 Task: For heading Calibri with Bold.  font size for heading24,  'Change the font style of data to'Bell MT.  and font size to 16,  Change the alignment of both headline & data to Align middle & Align Center.  In the sheet  Attendance Summarybook
Action: Mouse moved to (43, 165)
Screenshot: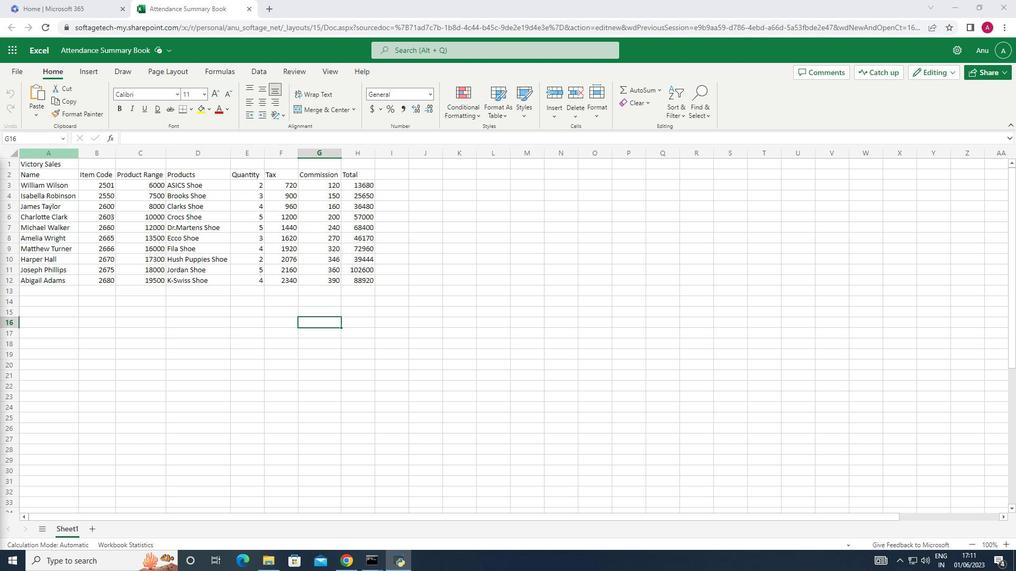 
Action: Mouse pressed left at (43, 165)
Screenshot: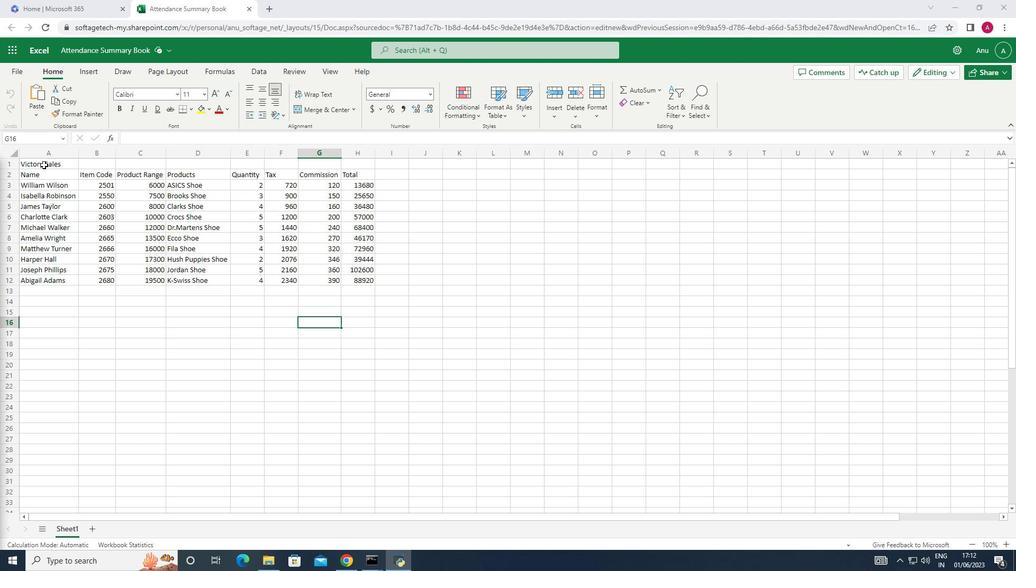 
Action: Mouse moved to (176, 95)
Screenshot: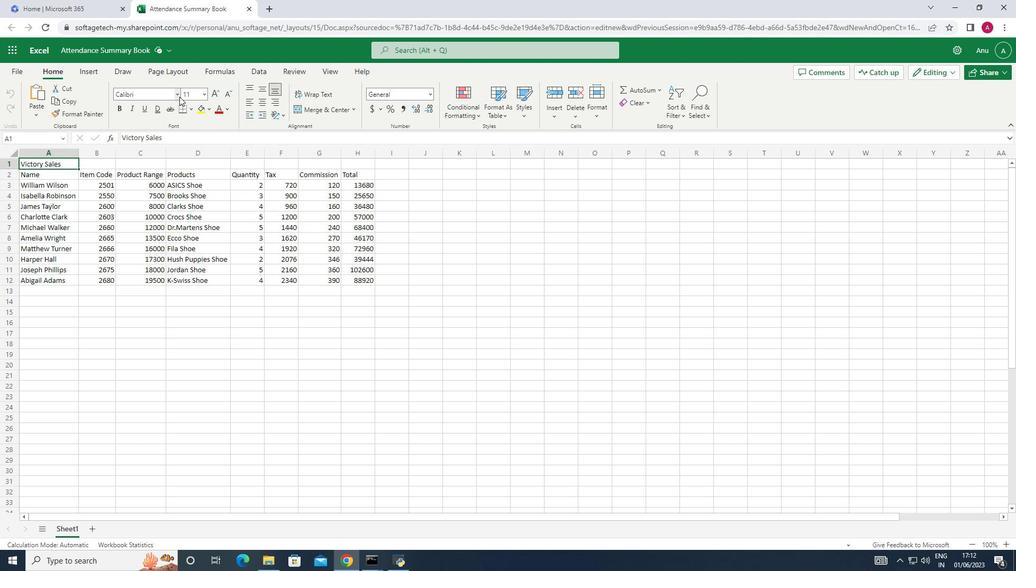 
Action: Mouse pressed left at (176, 95)
Screenshot: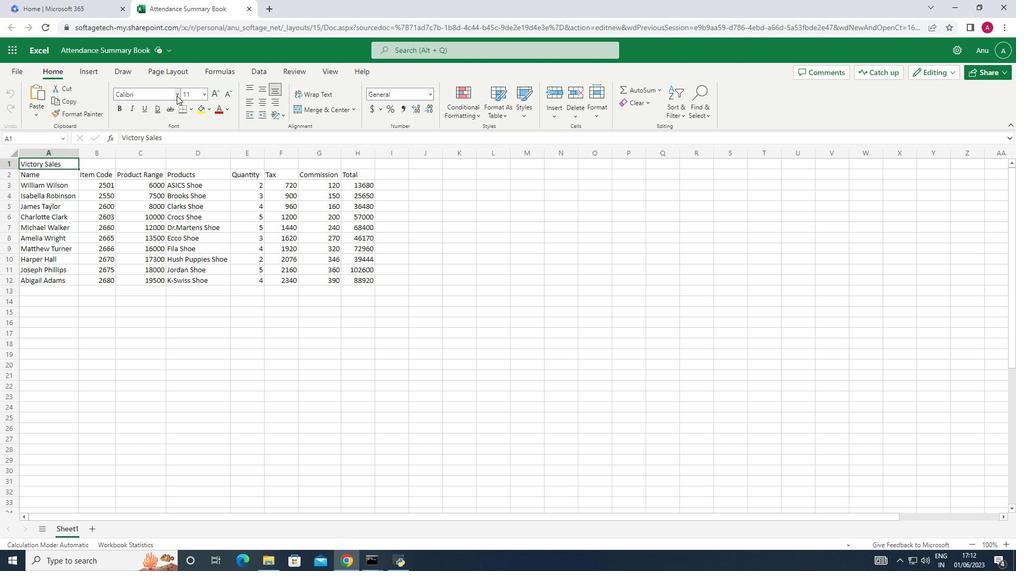 
Action: Mouse moved to (144, 196)
Screenshot: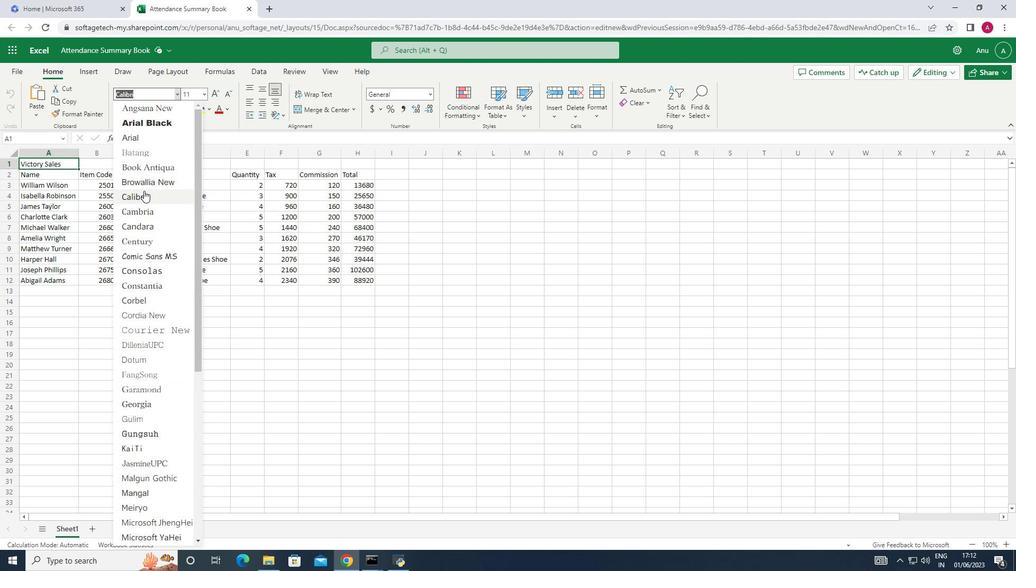 
Action: Mouse pressed left at (144, 196)
Screenshot: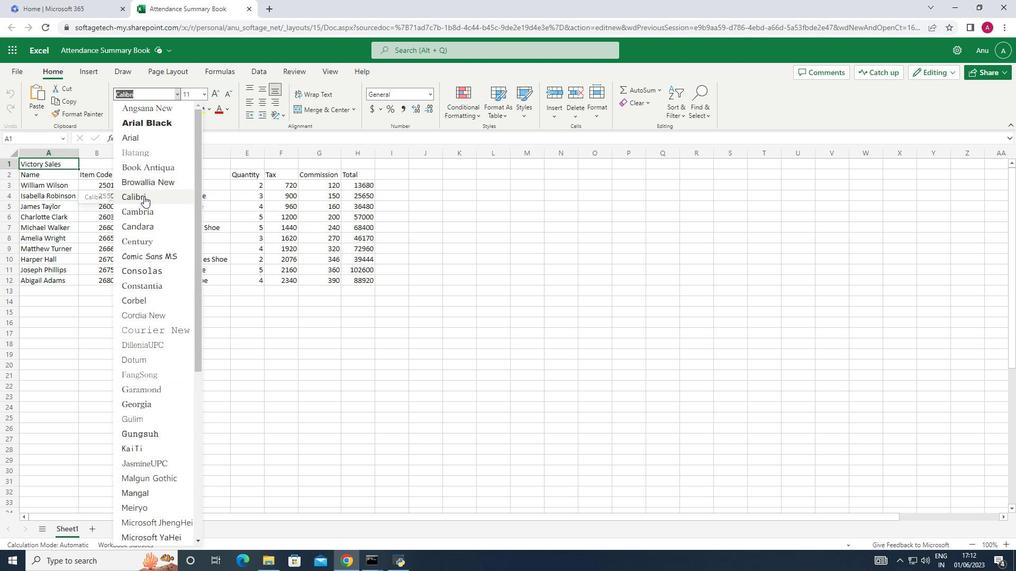 
Action: Mouse moved to (117, 111)
Screenshot: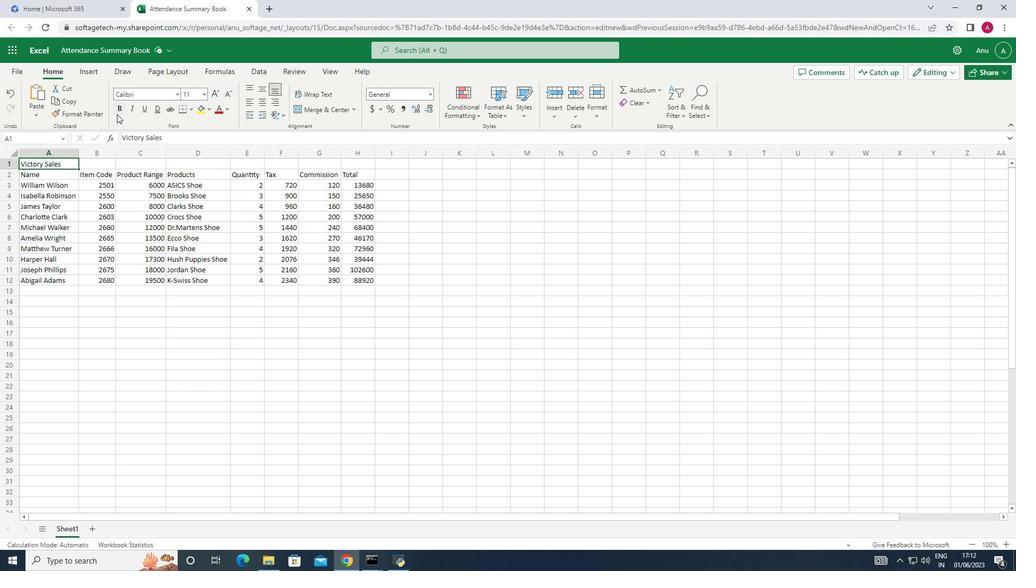 
Action: Mouse pressed left at (117, 111)
Screenshot: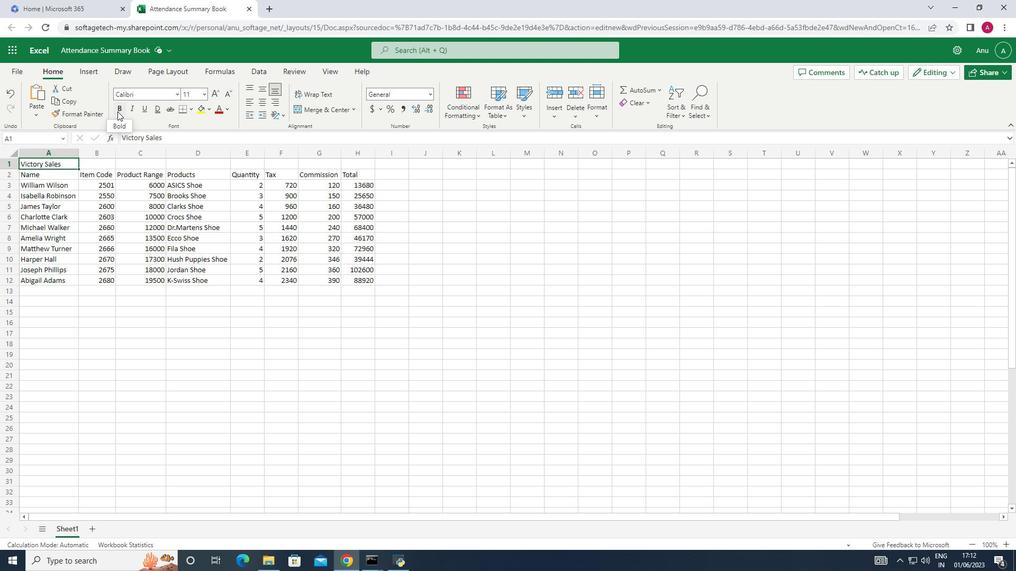 
Action: Mouse moved to (207, 95)
Screenshot: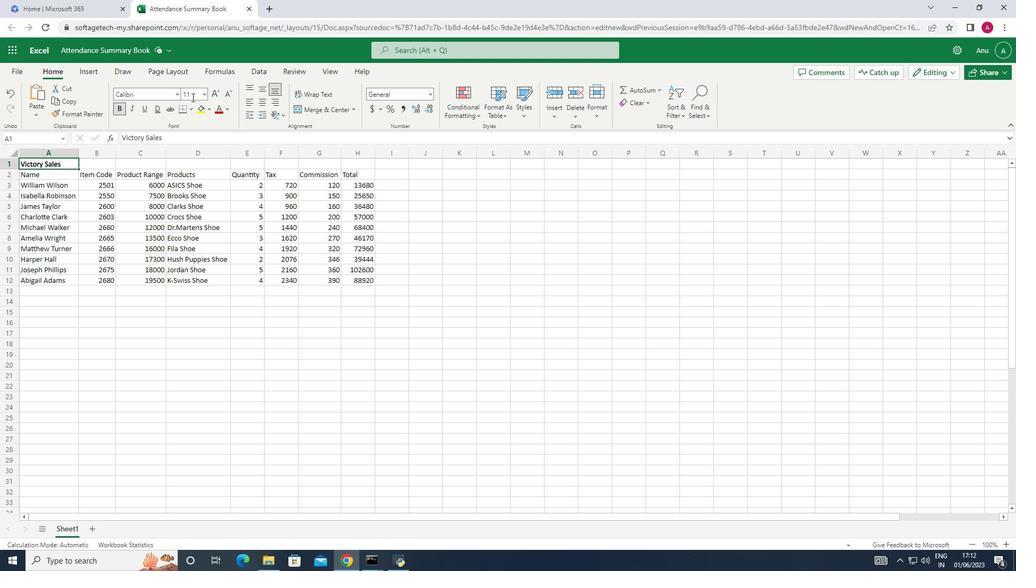 
Action: Mouse pressed left at (207, 95)
Screenshot: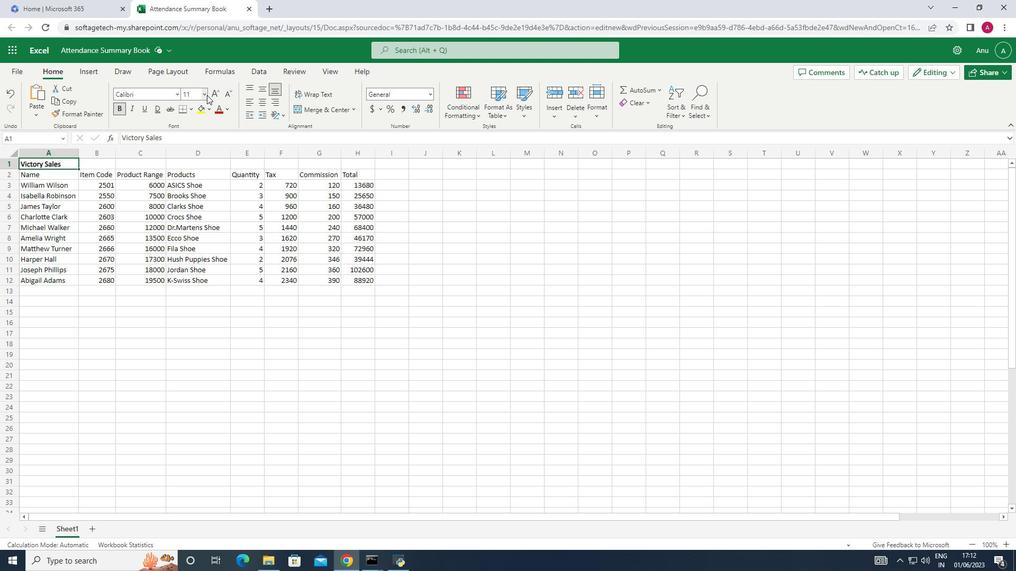 
Action: Mouse moved to (194, 239)
Screenshot: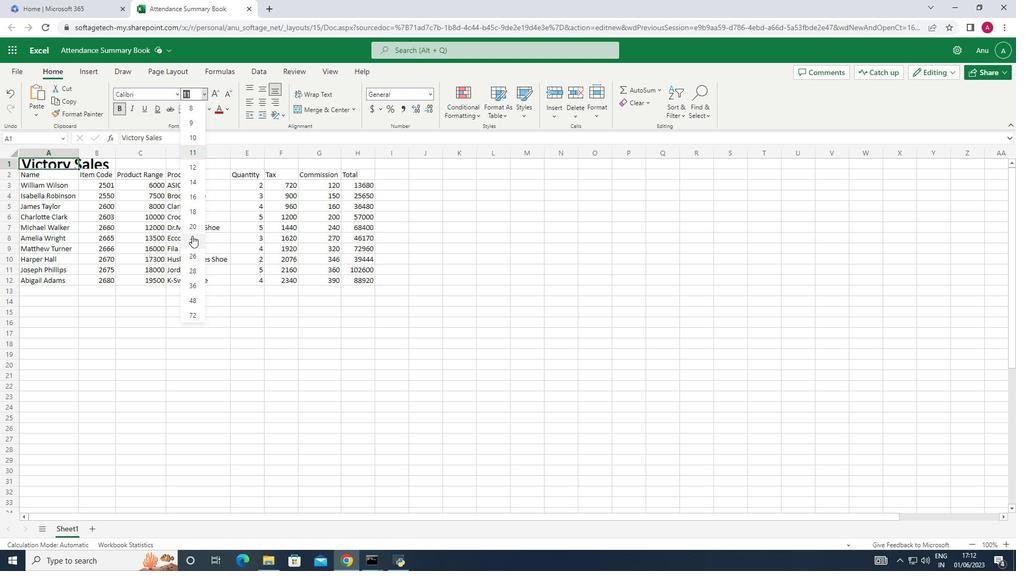 
Action: Mouse pressed left at (194, 239)
Screenshot: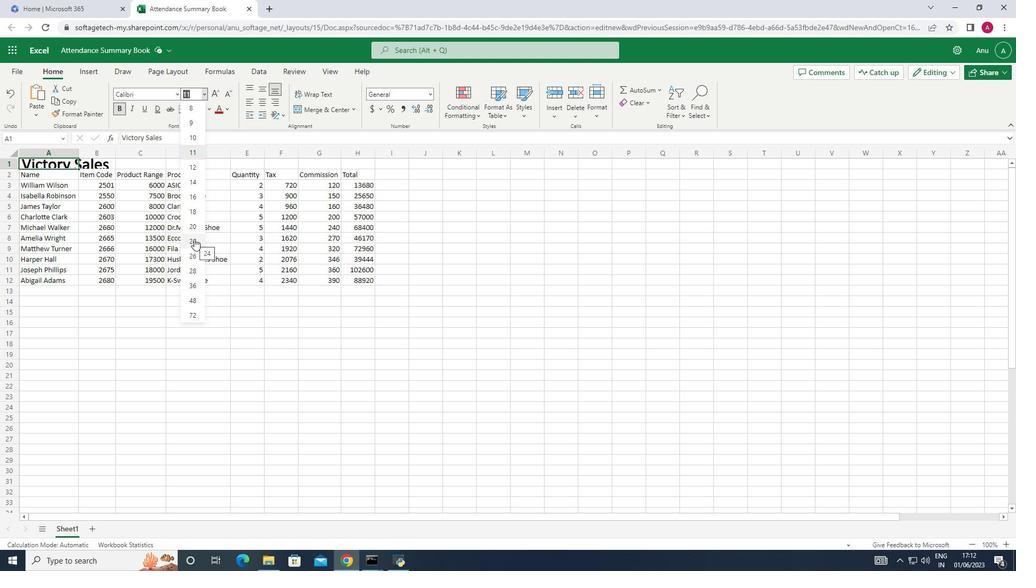 
Action: Mouse moved to (53, 187)
Screenshot: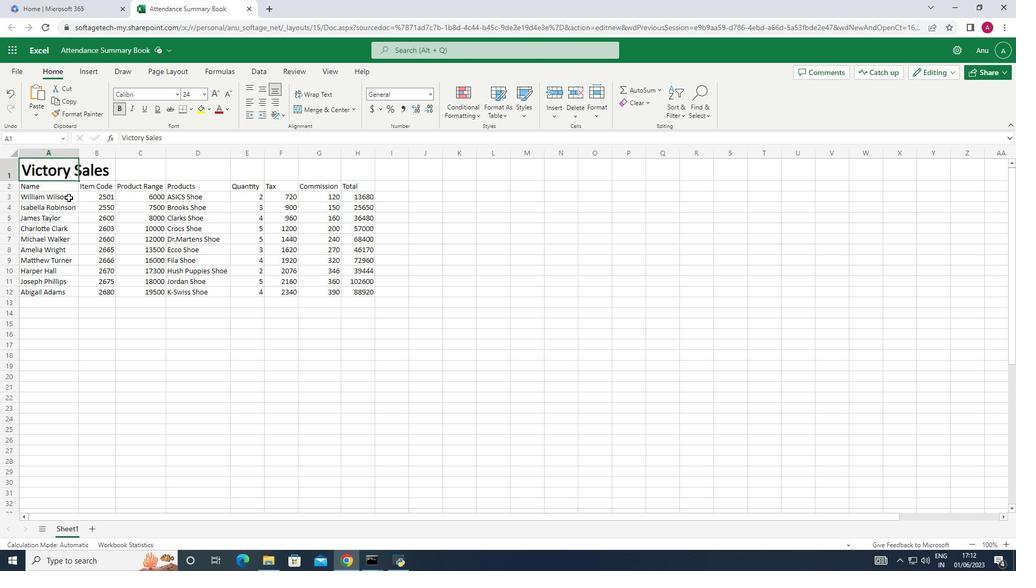 
Action: Mouse pressed left at (53, 187)
Screenshot: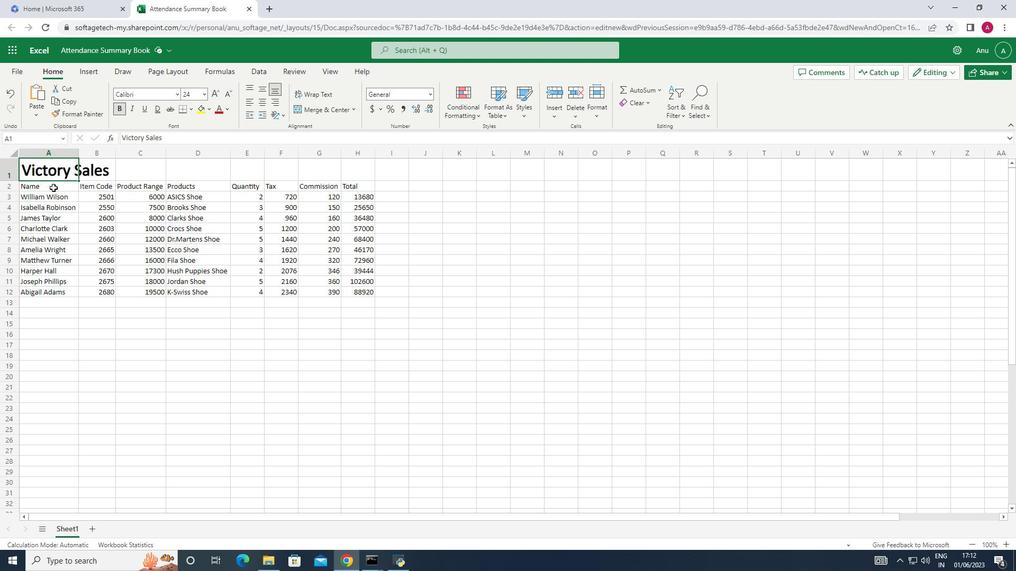 
Action: Mouse moved to (149, 96)
Screenshot: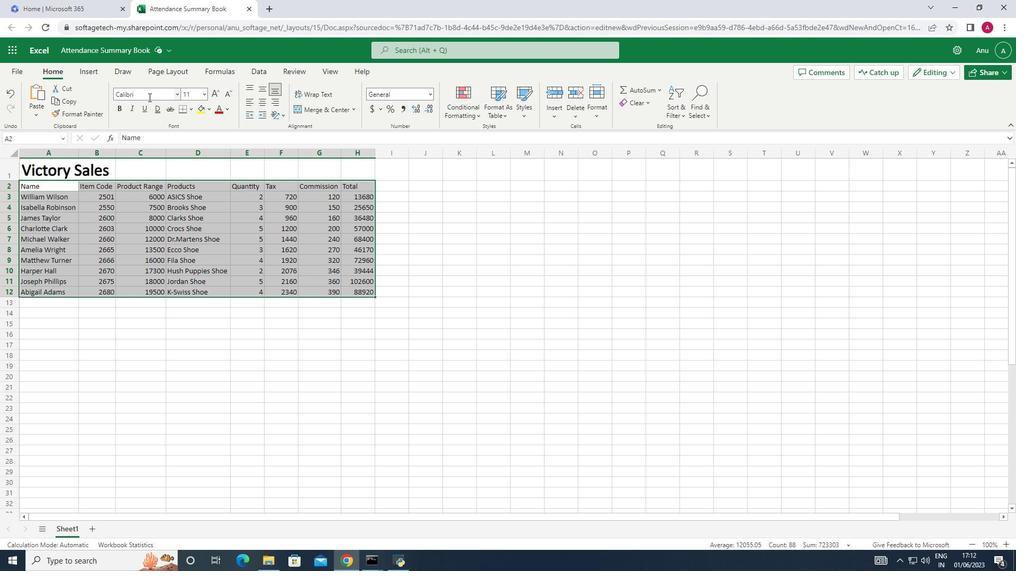 
Action: Mouse pressed left at (149, 96)
Screenshot: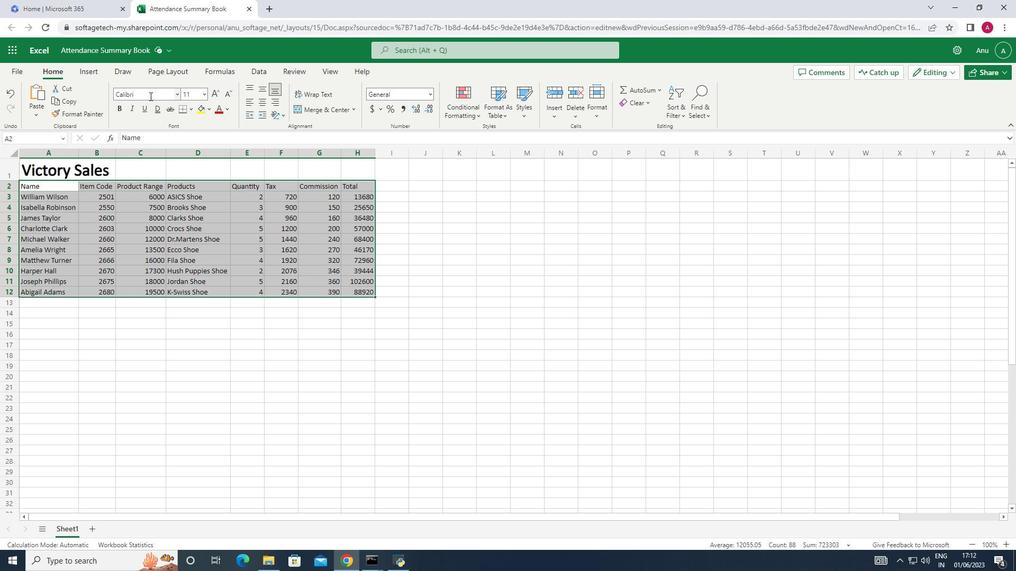 
Action: Key pressed <Key.shift>Bell<Key.space><Key.shift>MT<Key.enter>
Screenshot: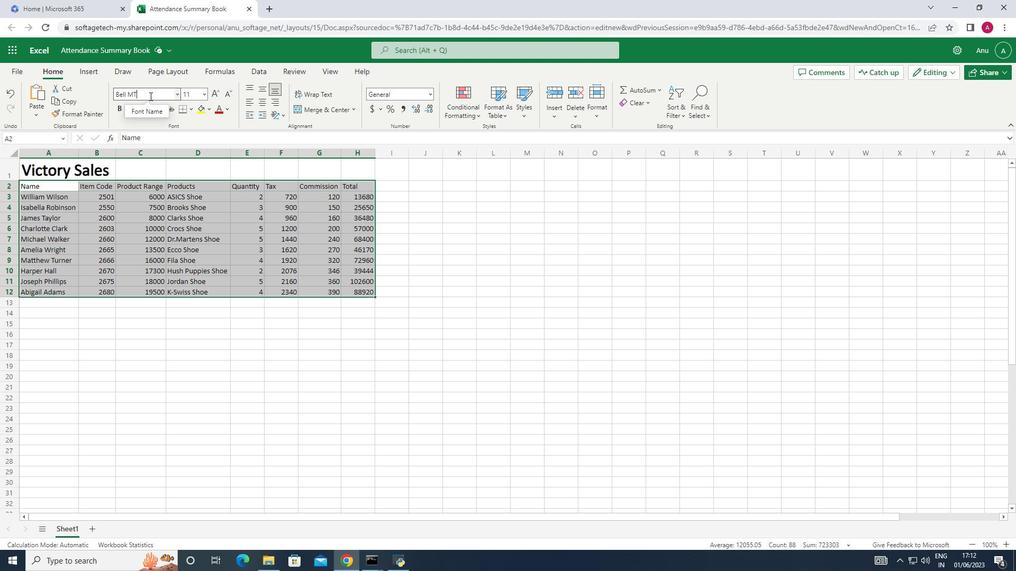 
Action: Mouse moved to (207, 92)
Screenshot: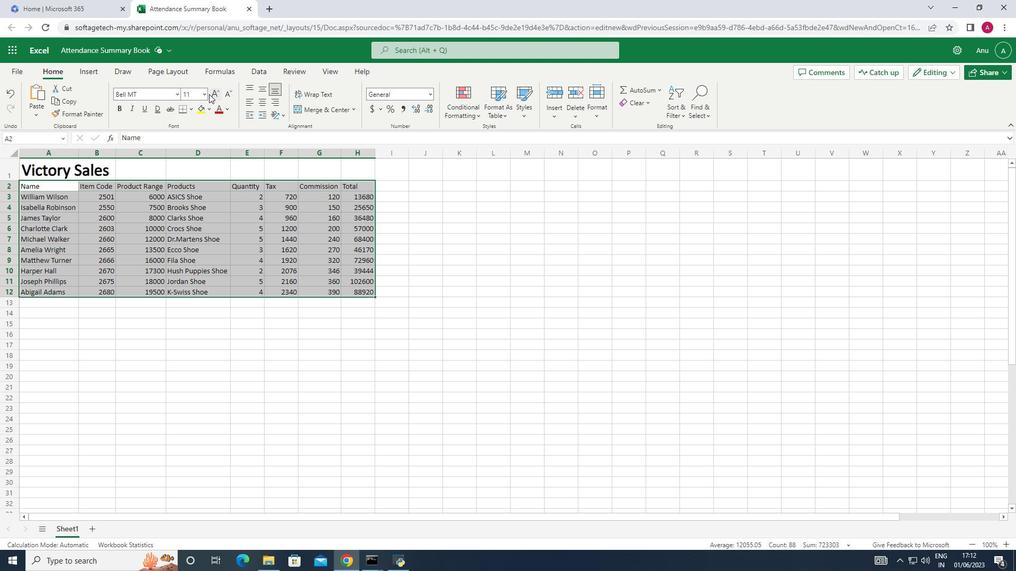 
Action: Mouse pressed left at (207, 92)
Screenshot: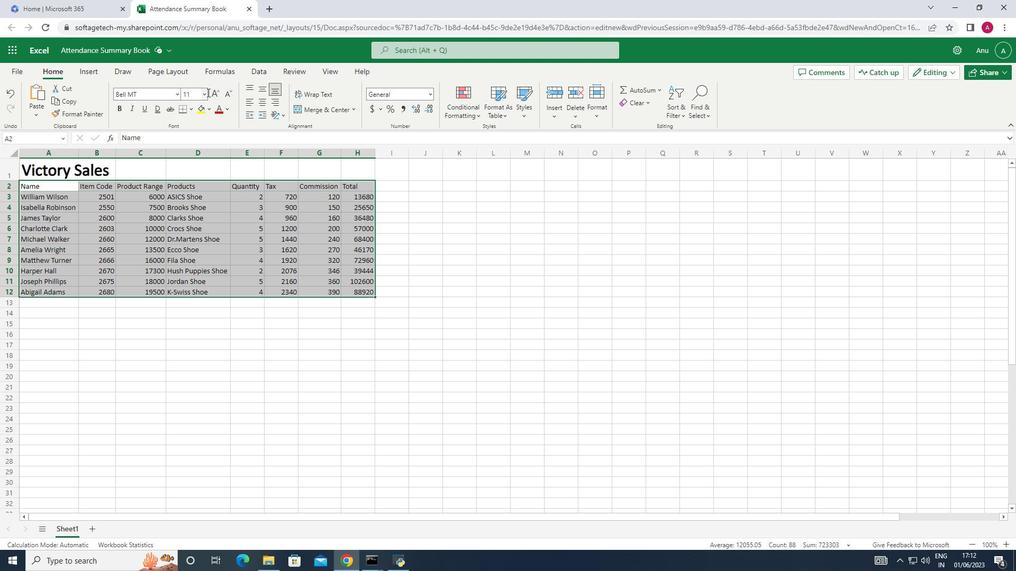 
Action: Mouse moved to (204, 92)
Screenshot: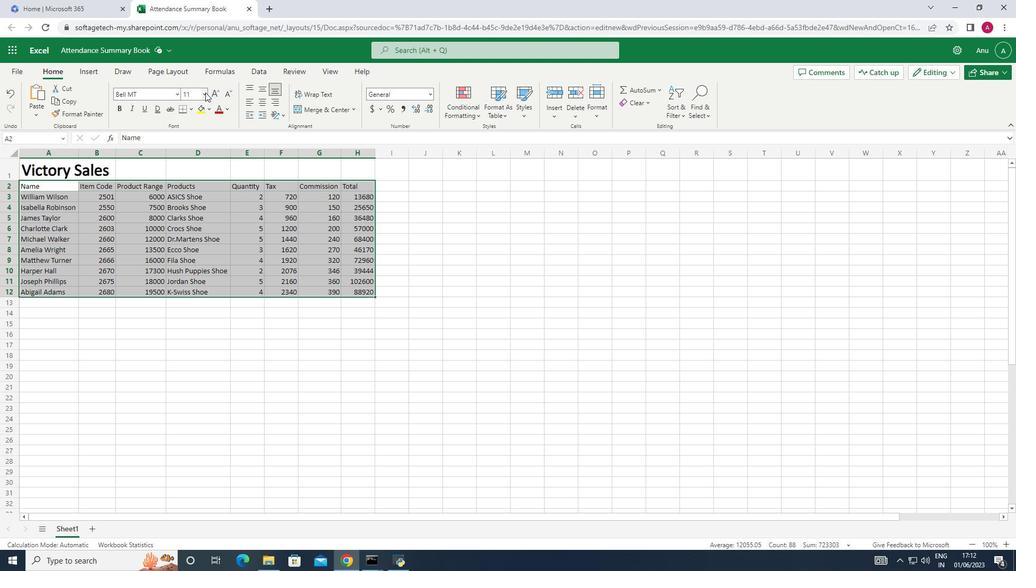 
Action: Mouse pressed left at (204, 92)
Screenshot: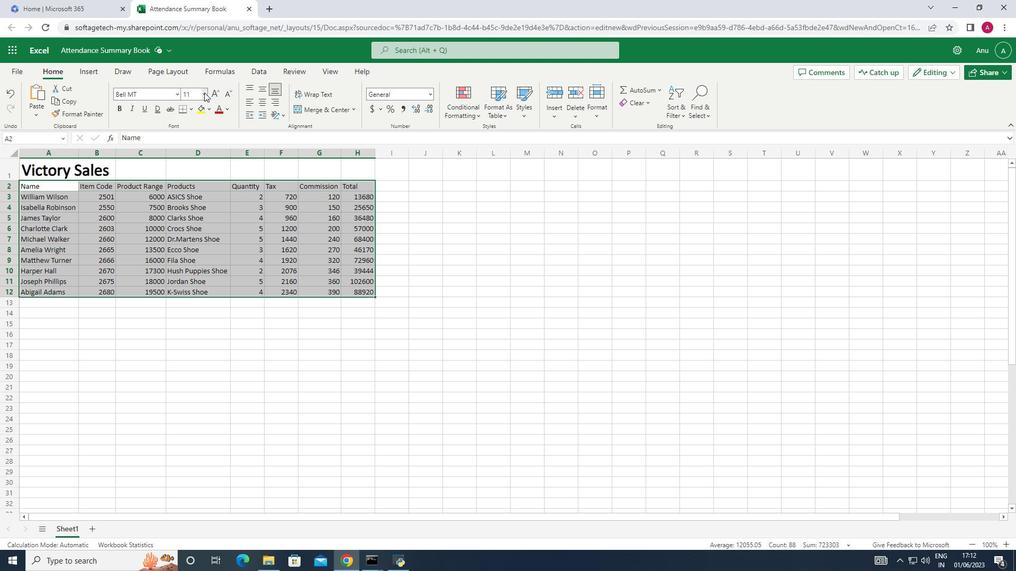 
Action: Mouse moved to (191, 197)
Screenshot: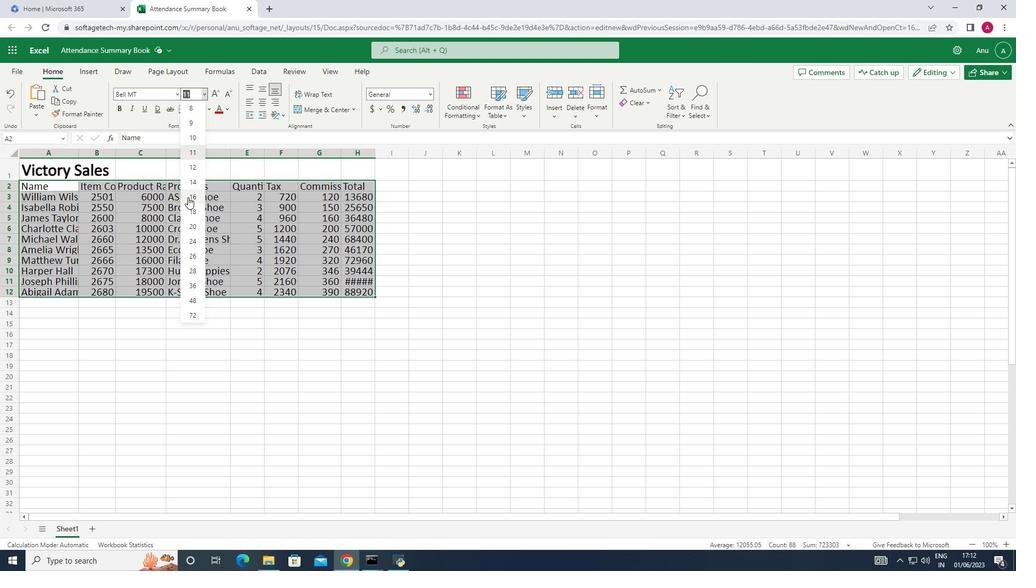 
Action: Mouse pressed left at (191, 197)
Screenshot: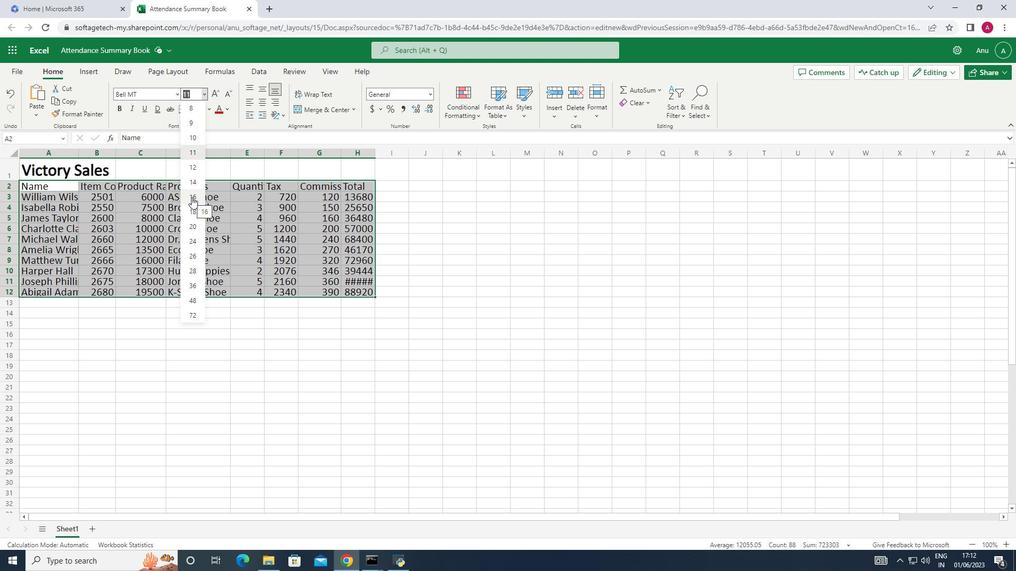 
Action: Mouse moved to (72, 166)
Screenshot: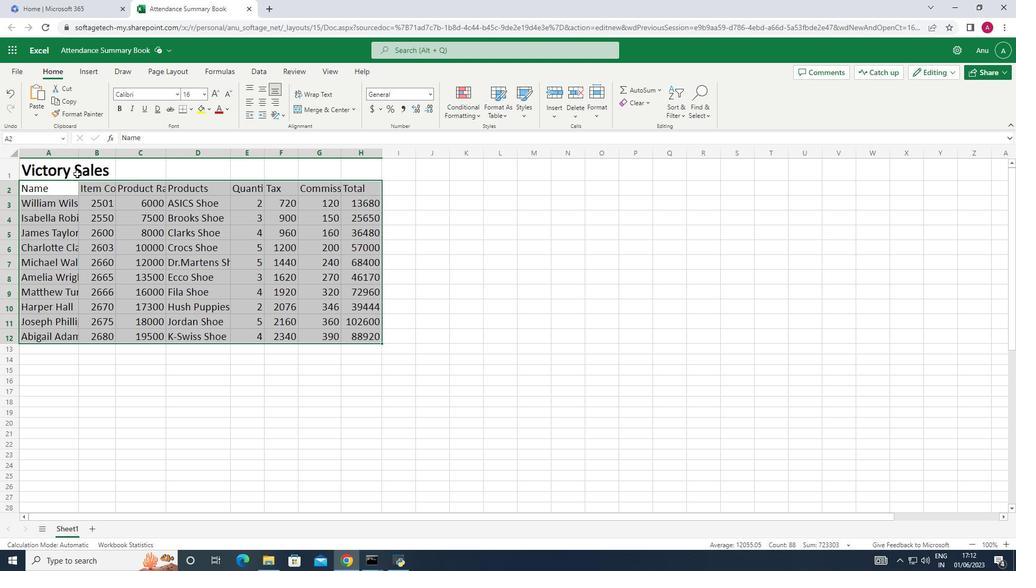 
Action: Mouse pressed left at (72, 166)
Screenshot: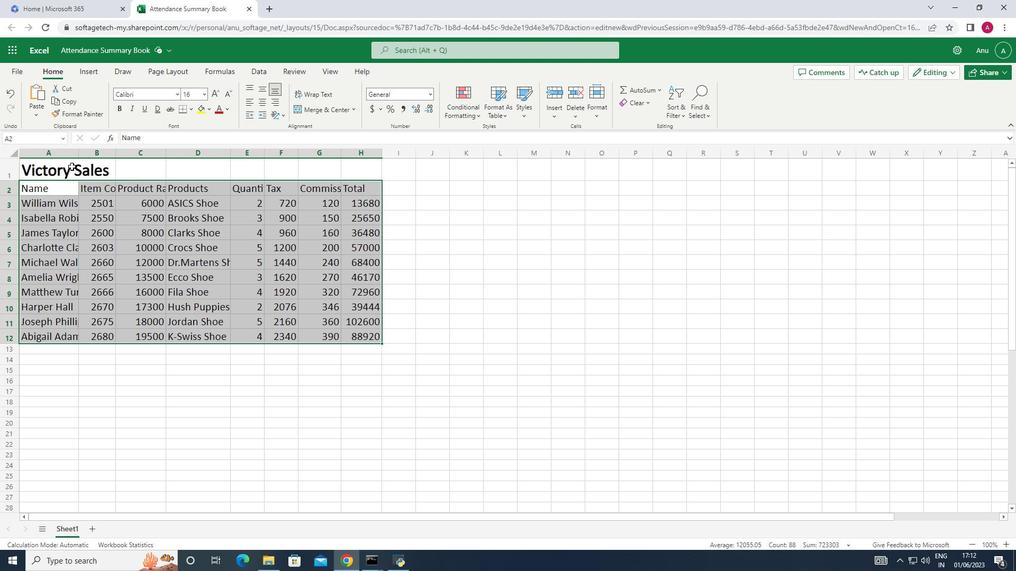
Action: Mouse moved to (259, 87)
Screenshot: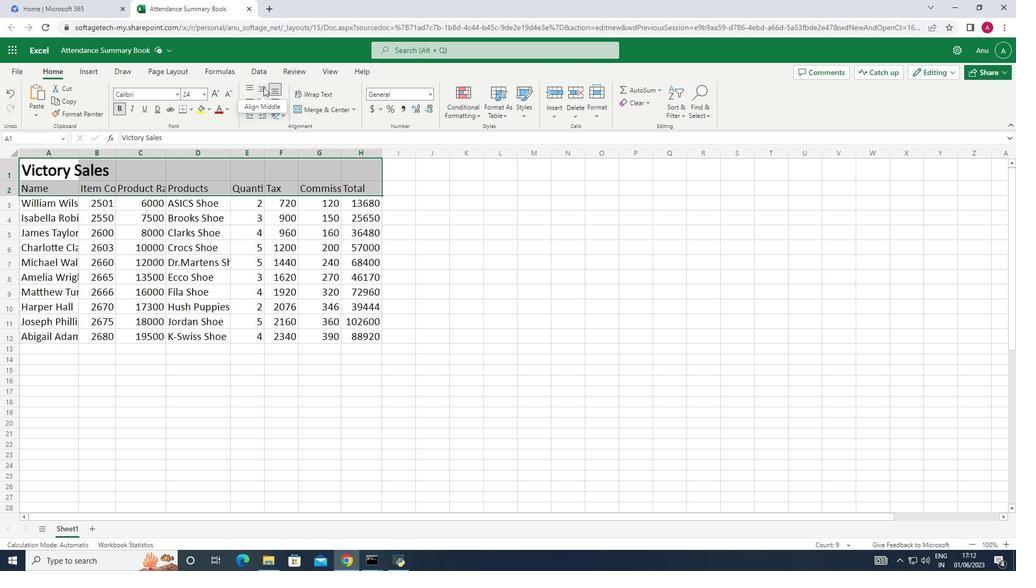 
Action: Mouse pressed left at (259, 87)
Screenshot: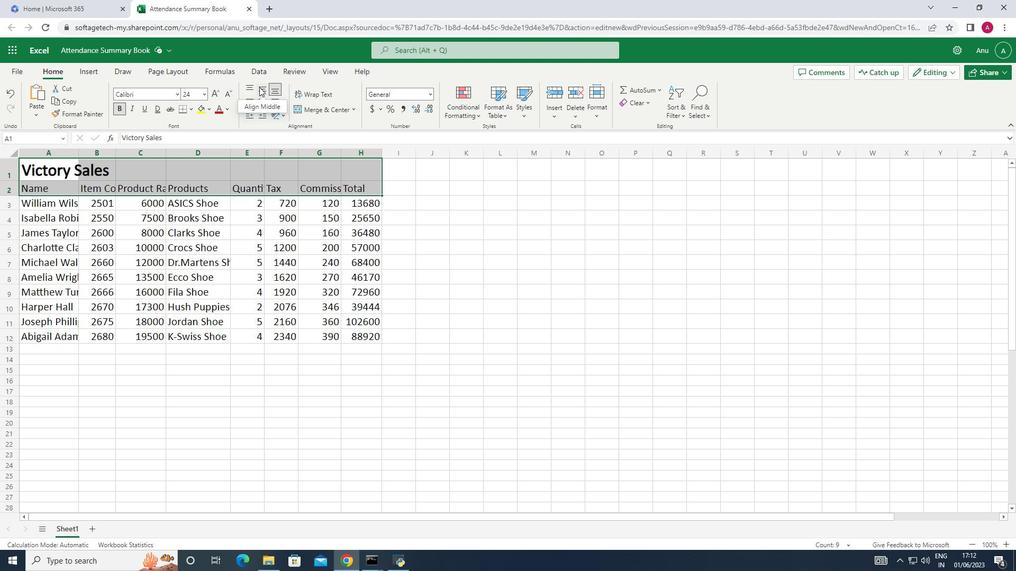 
Action: Mouse moved to (263, 90)
Screenshot: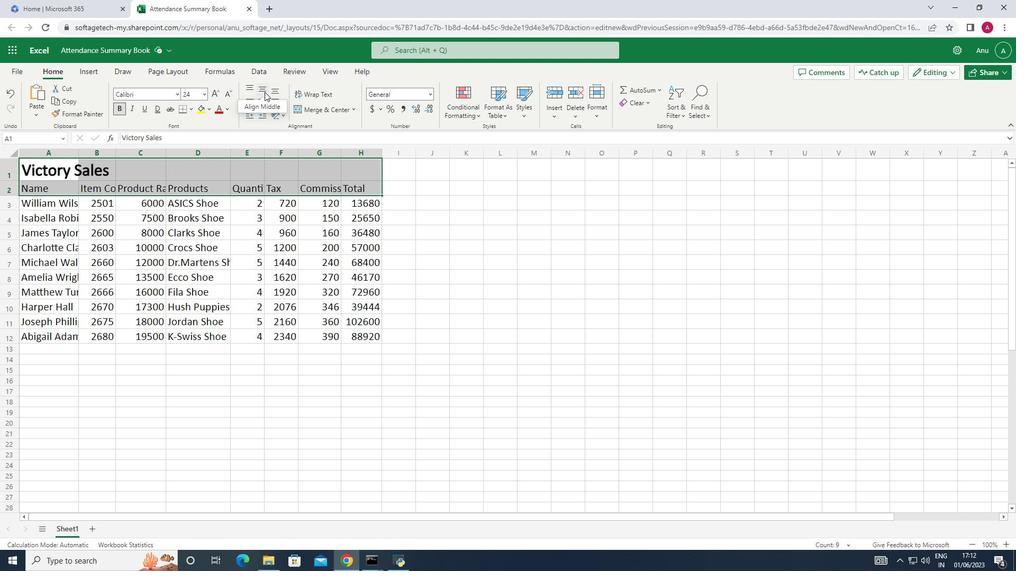 
Action: Mouse pressed left at (263, 90)
Screenshot: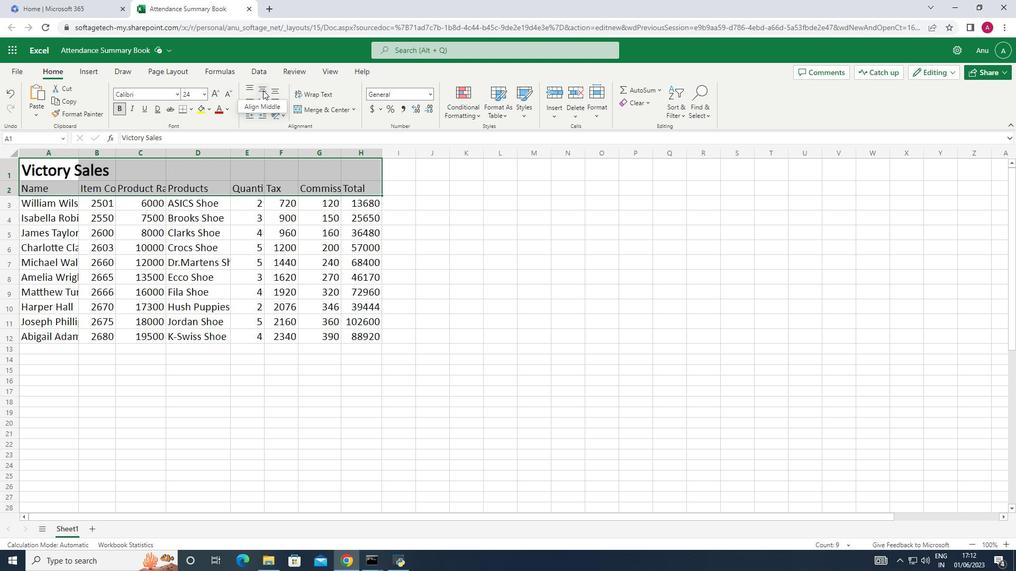 
Action: Mouse moved to (34, 205)
Screenshot: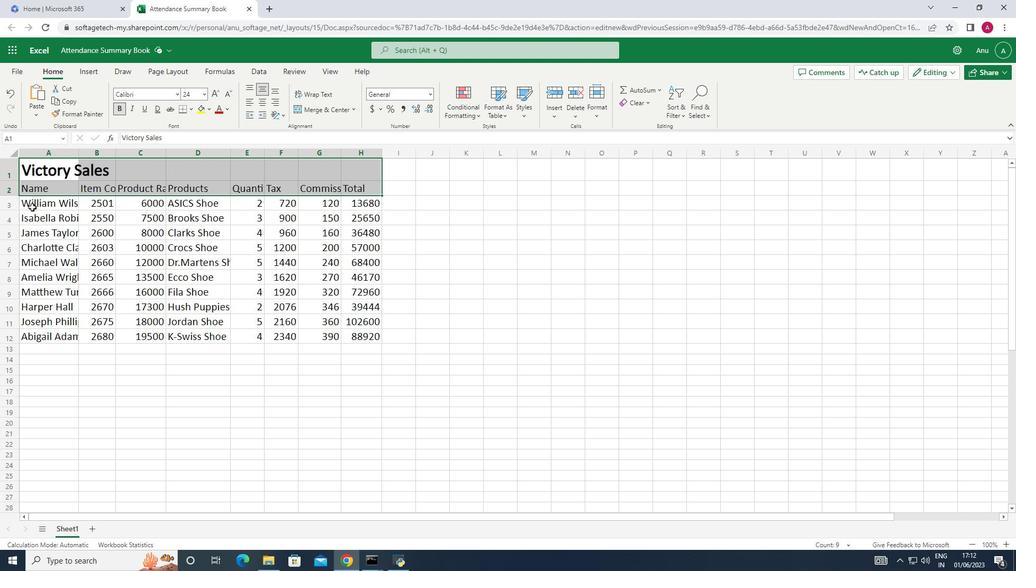 
Action: Mouse pressed left at (34, 205)
Screenshot: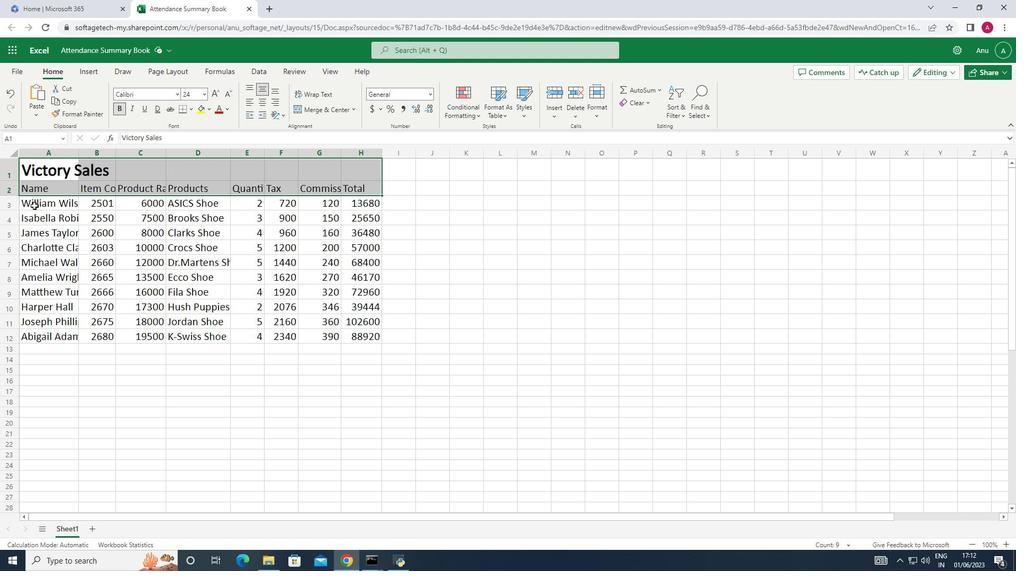 
Action: Mouse moved to (263, 100)
Screenshot: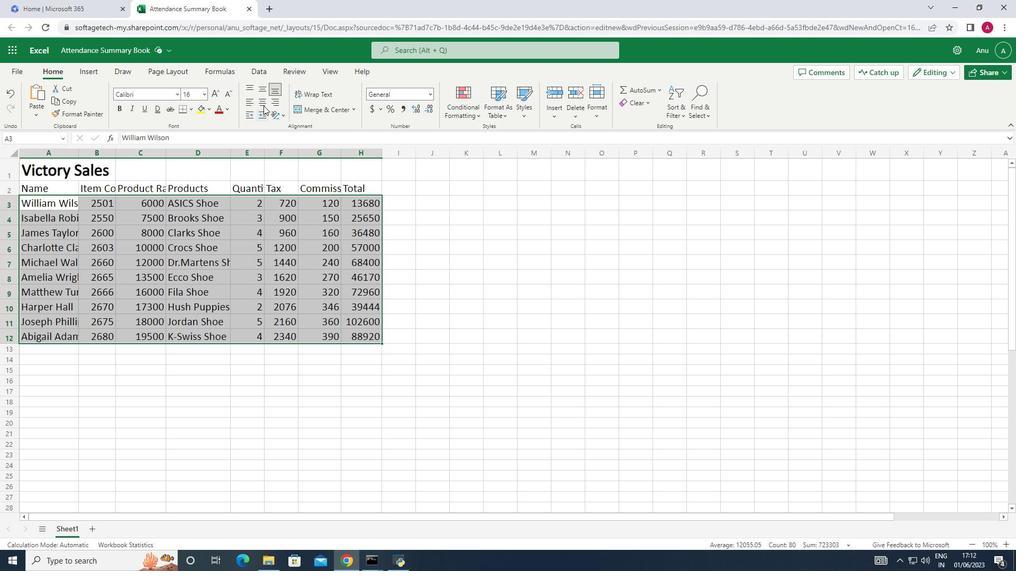 
Action: Mouse pressed left at (263, 100)
Screenshot: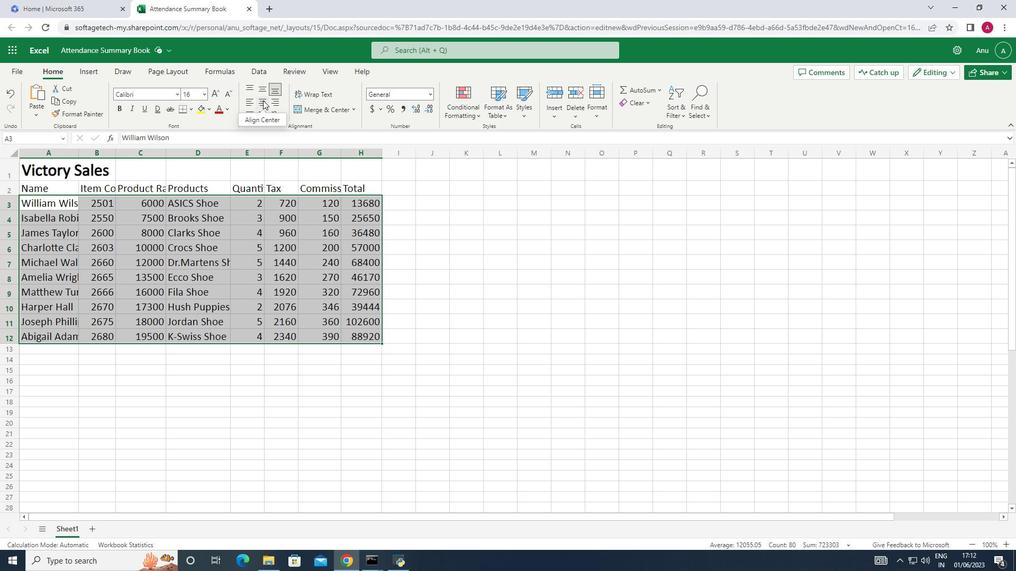 
Action: Mouse moved to (445, 239)
Screenshot: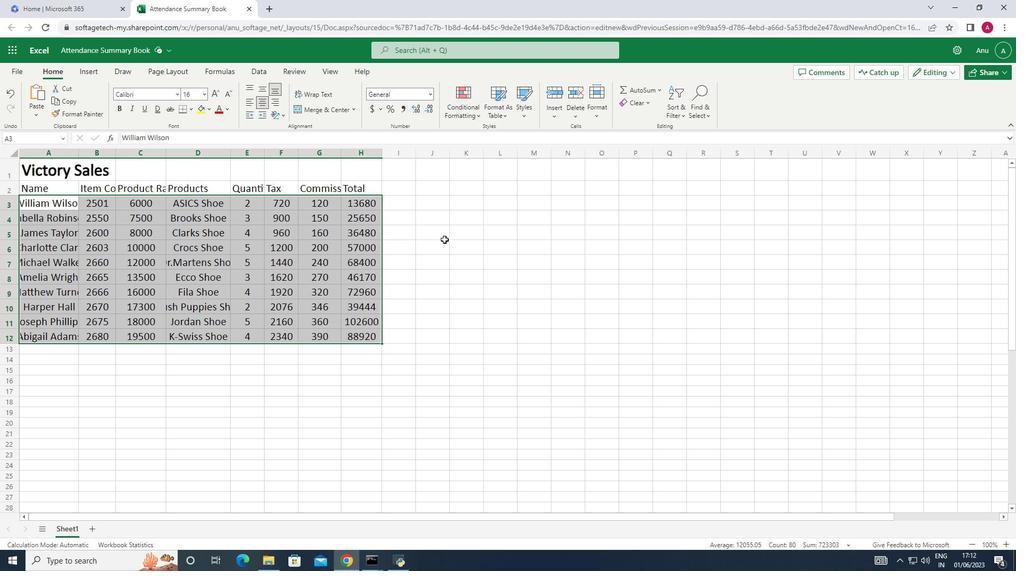 
Action: Mouse pressed left at (445, 239)
Screenshot: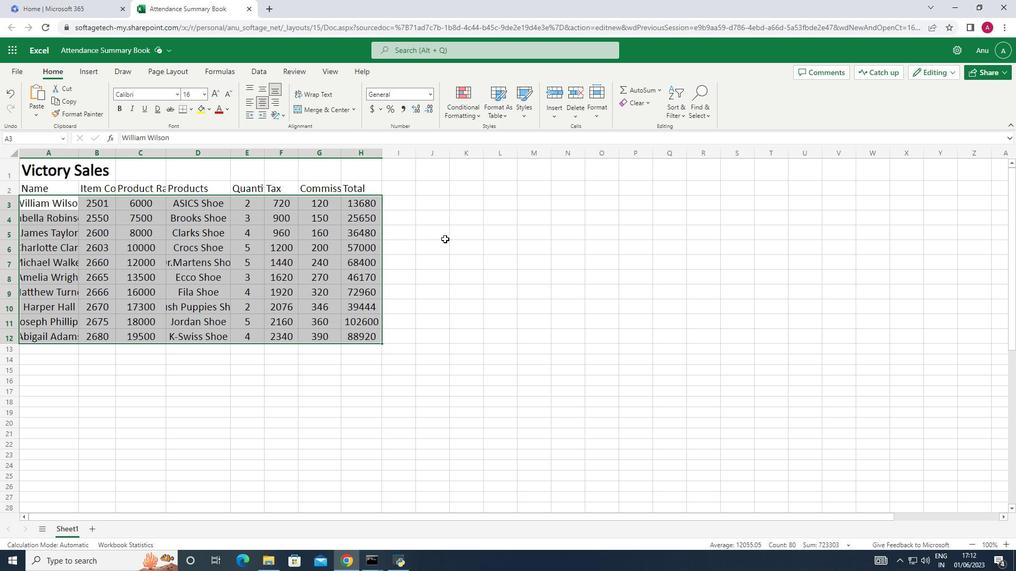 
Action: Mouse moved to (341, 151)
Screenshot: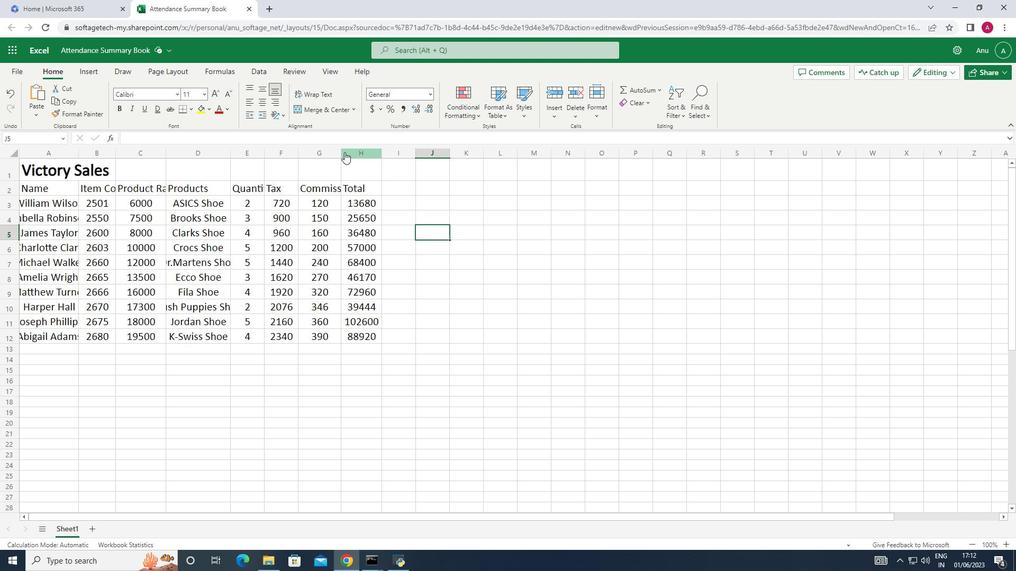 
Action: Mouse pressed left at (341, 151)
Screenshot: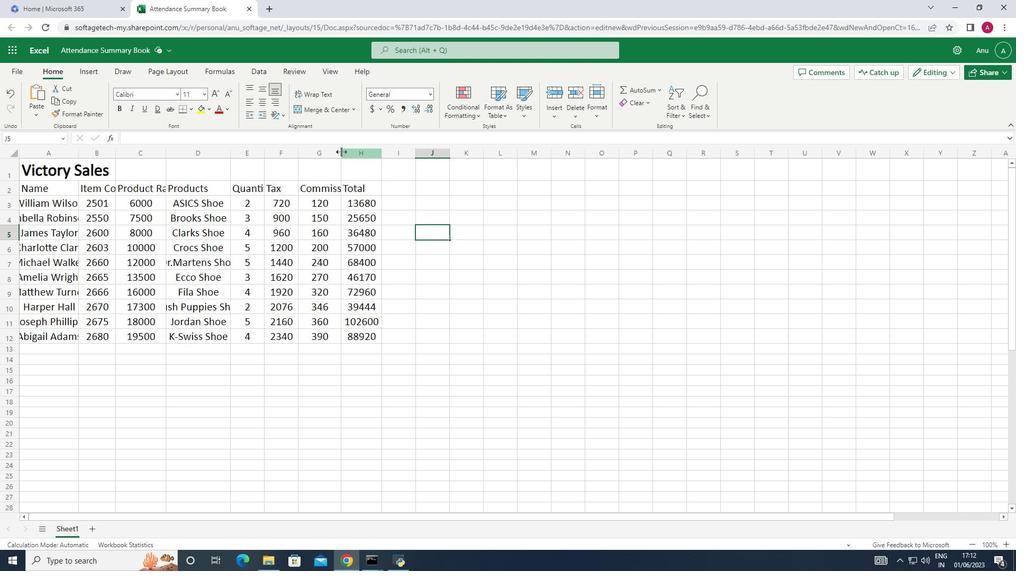 
Action: Mouse pressed left at (341, 151)
Screenshot: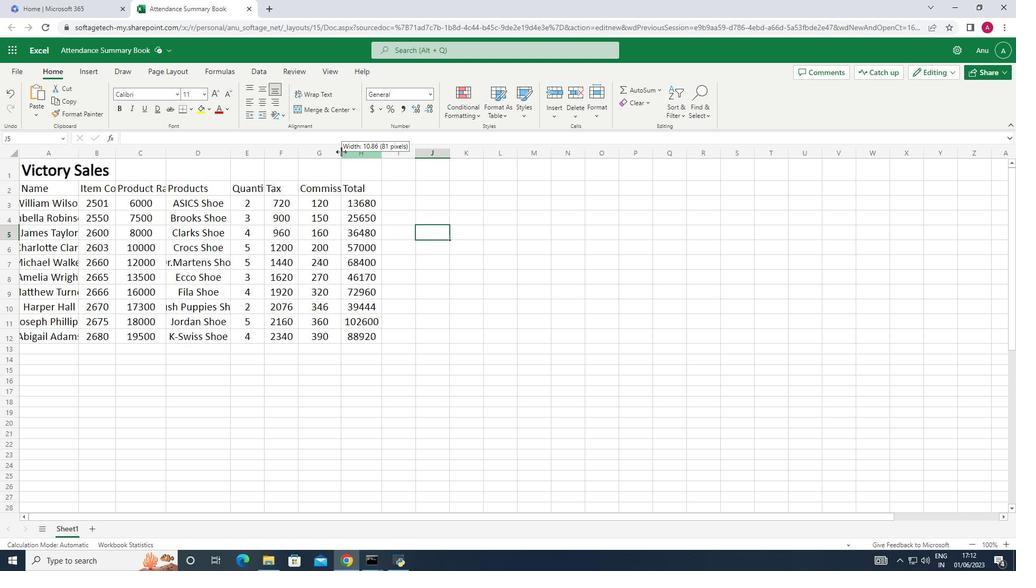 
Action: Mouse moved to (168, 149)
Screenshot: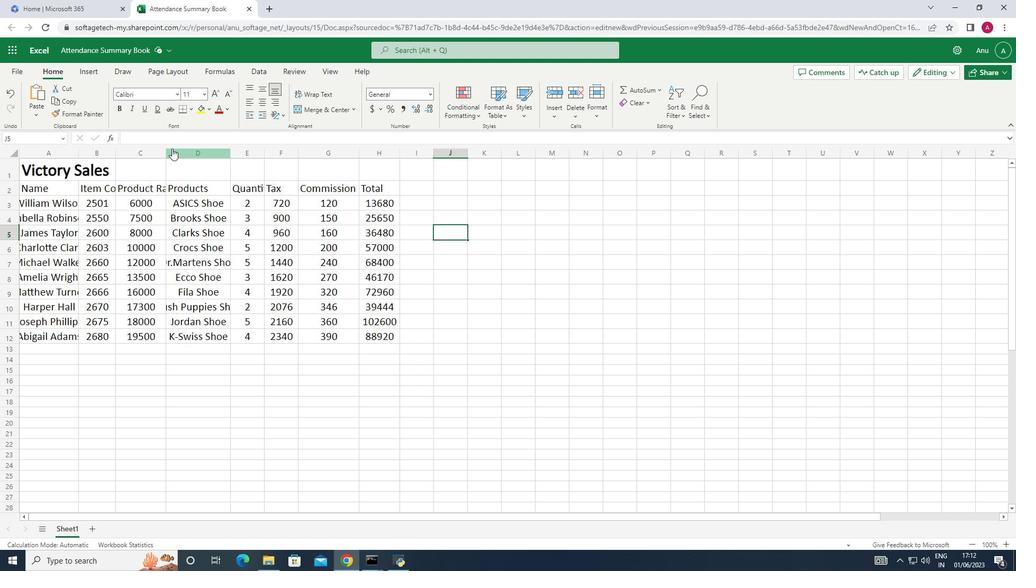 
Action: Mouse pressed left at (168, 149)
Screenshot: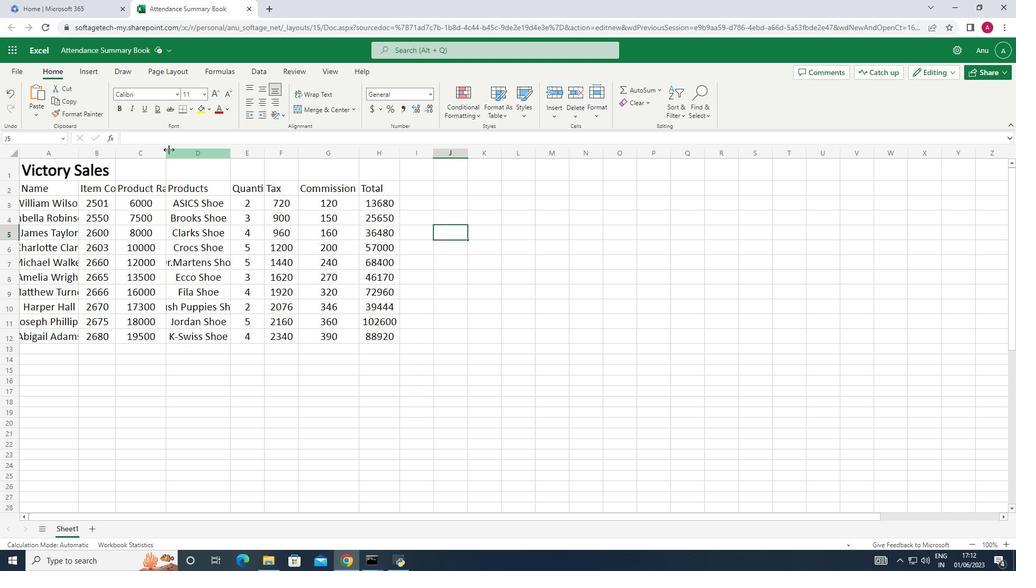 
Action: Mouse pressed left at (168, 149)
Screenshot: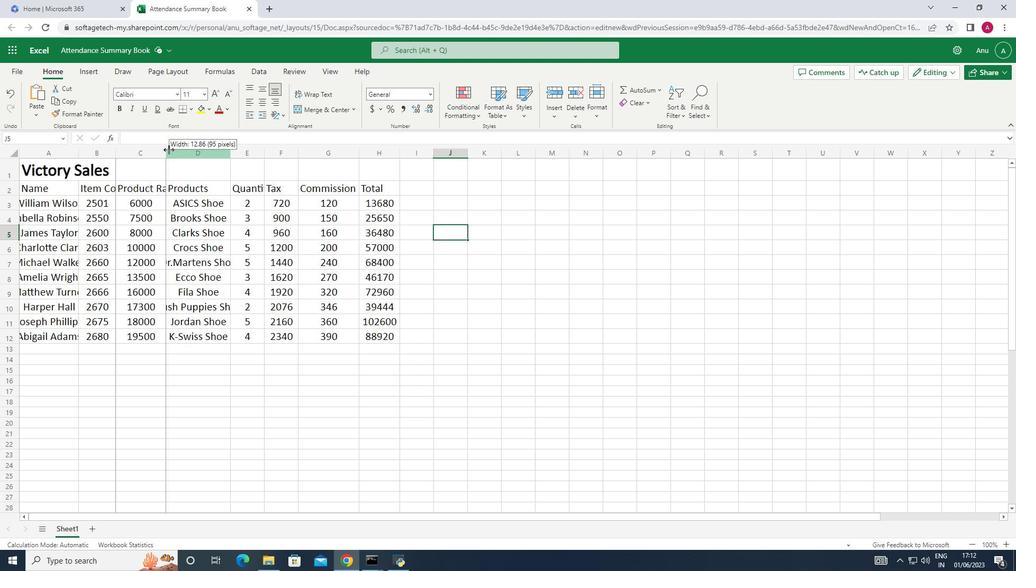 
Action: Mouse moved to (251, 152)
Screenshot: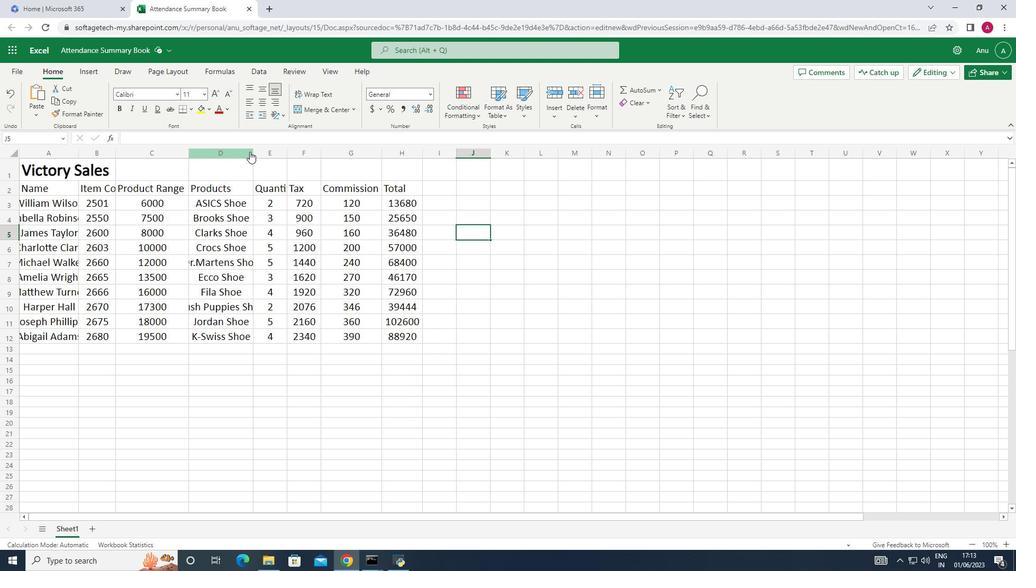 
Action: Mouse pressed left at (251, 152)
Screenshot: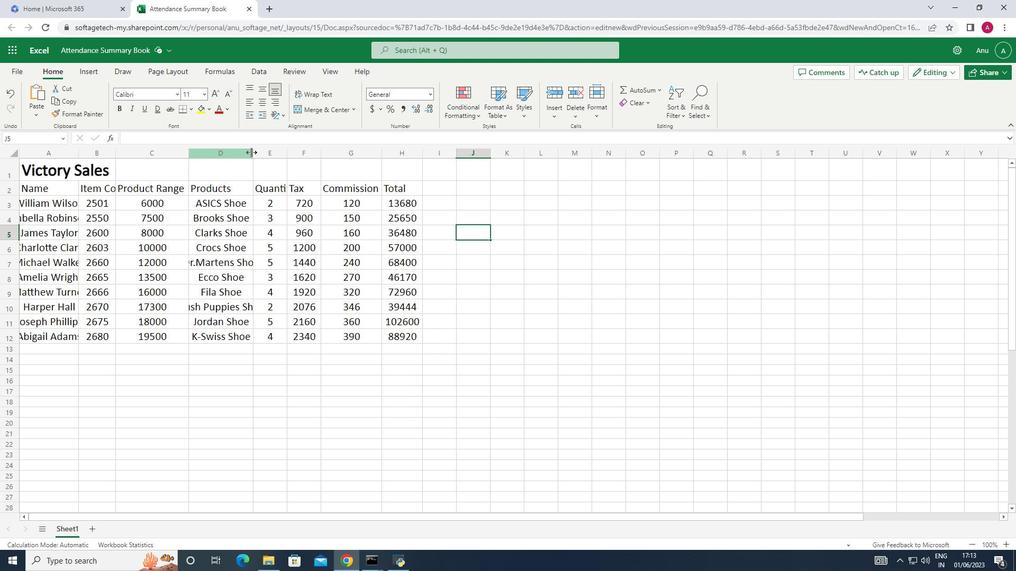 
Action: Mouse moved to (251, 152)
Screenshot: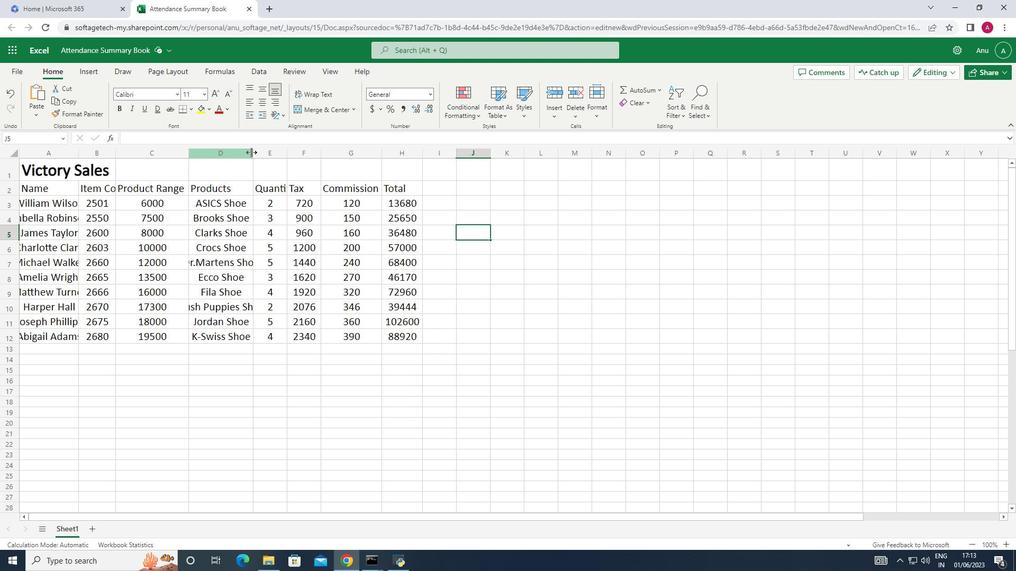 
Action: Mouse pressed left at (251, 152)
Screenshot: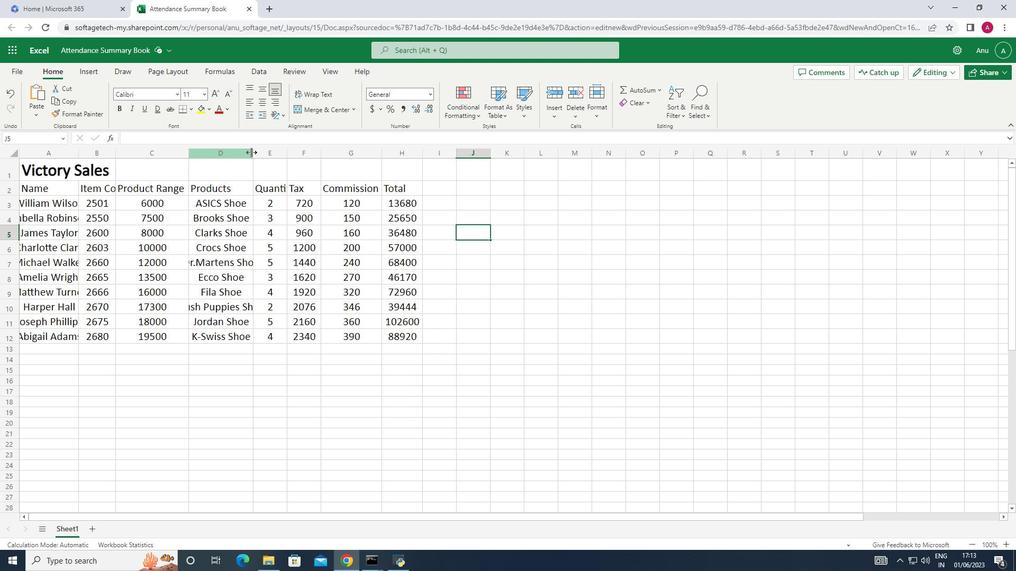 
Action: Mouse moved to (316, 157)
Screenshot: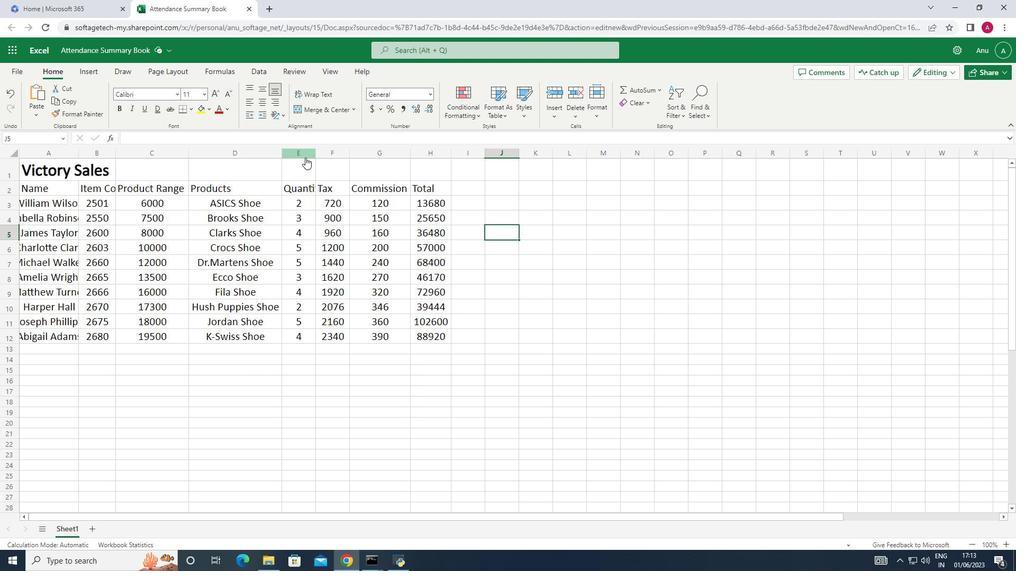 
Action: Mouse pressed left at (316, 157)
Screenshot: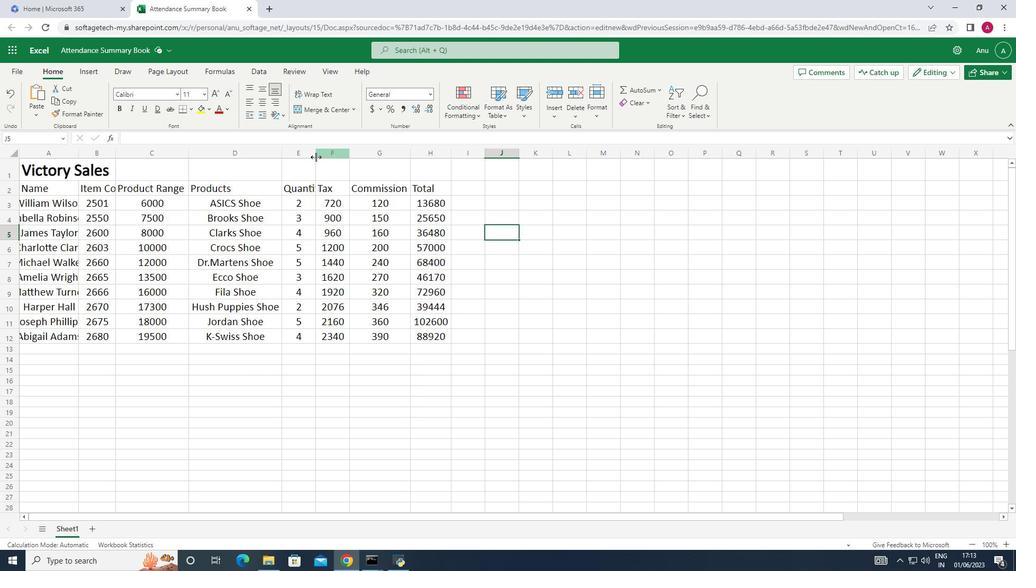 
Action: Mouse pressed left at (316, 157)
Screenshot: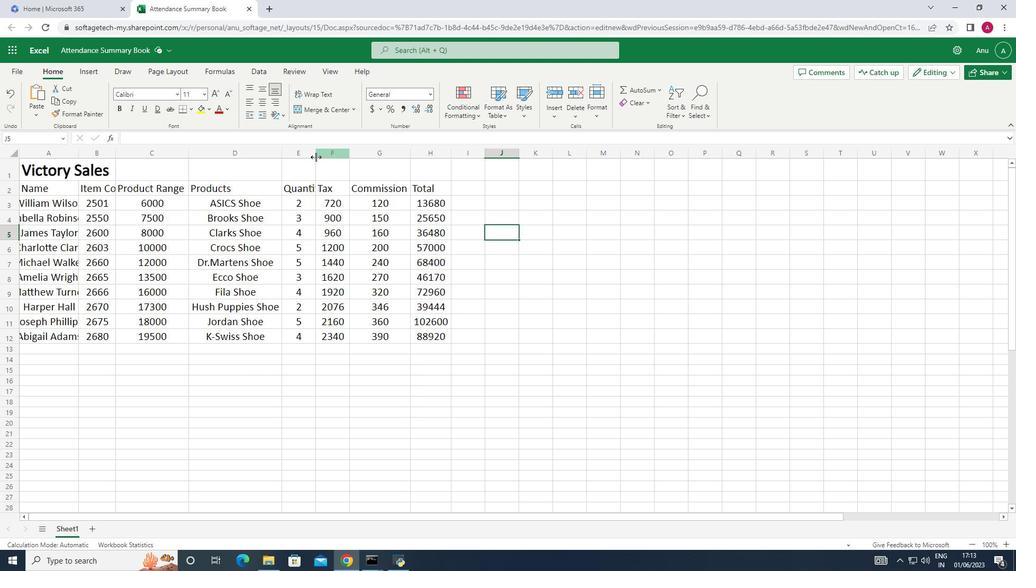 
Action: Mouse moved to (118, 154)
Screenshot: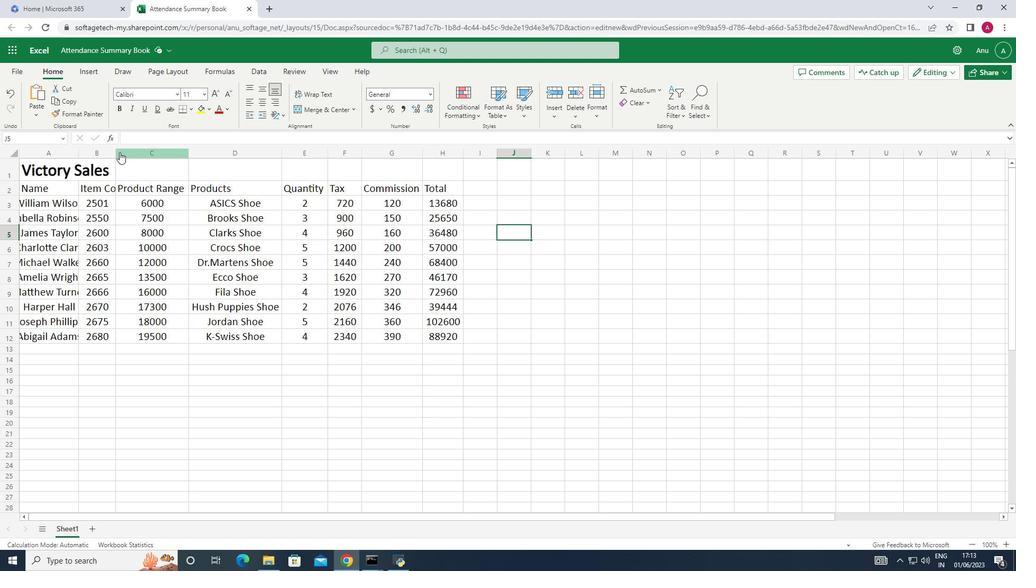 
Action: Mouse pressed left at (118, 154)
Screenshot: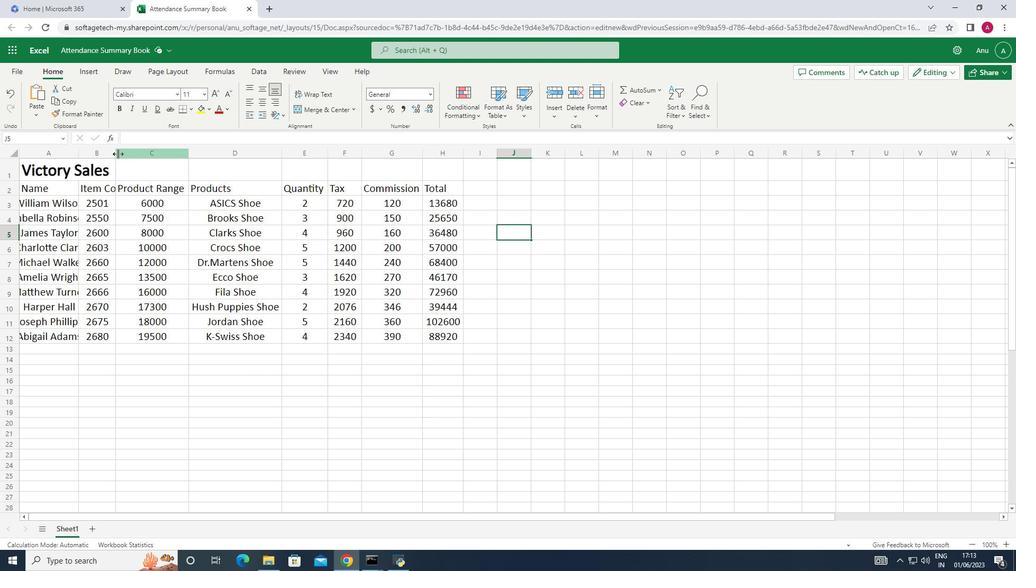 
Action: Mouse pressed left at (118, 154)
Screenshot: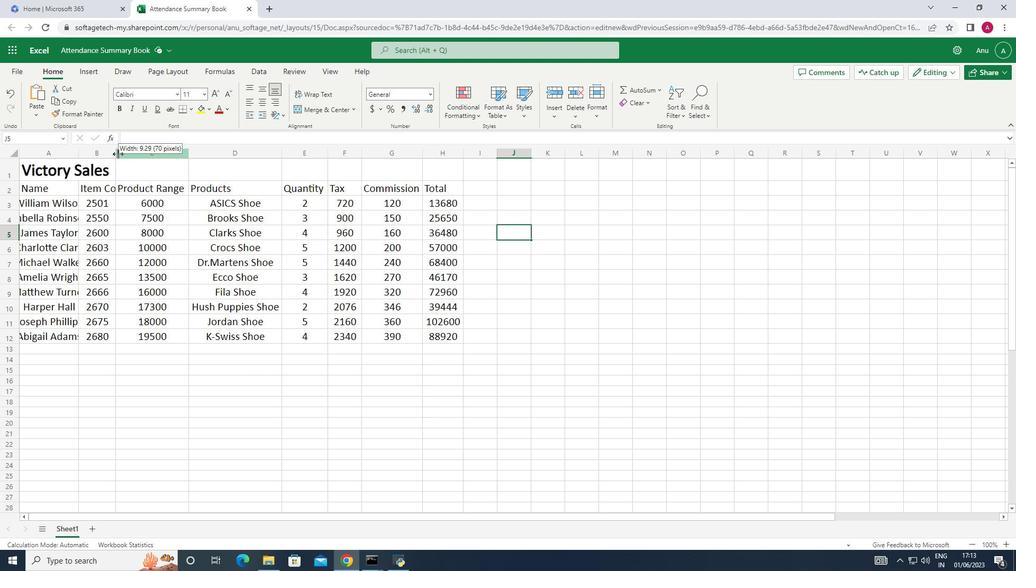 
Action: Mouse moved to (80, 156)
Screenshot: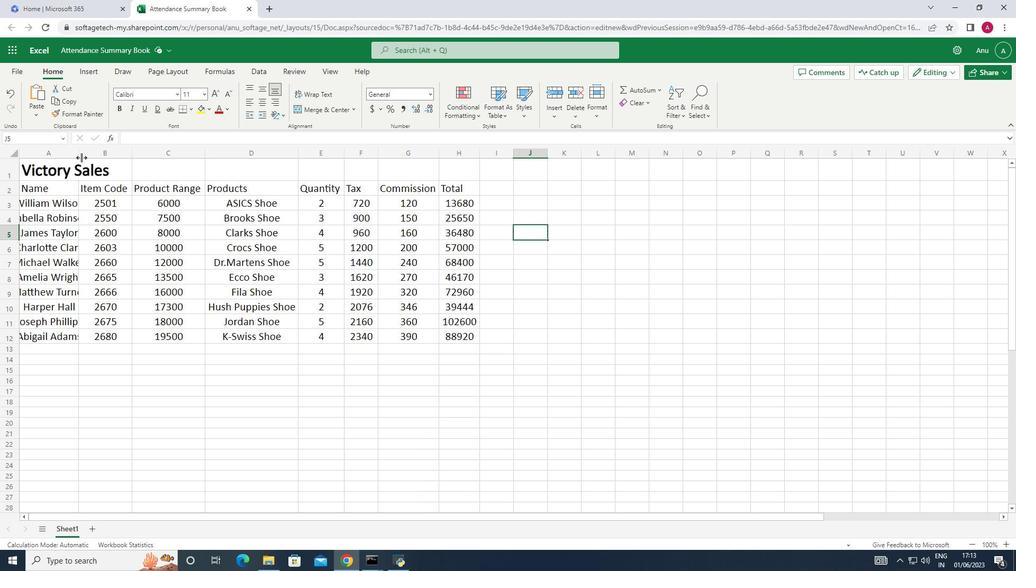 
Action: Mouse pressed left at (80, 156)
Screenshot: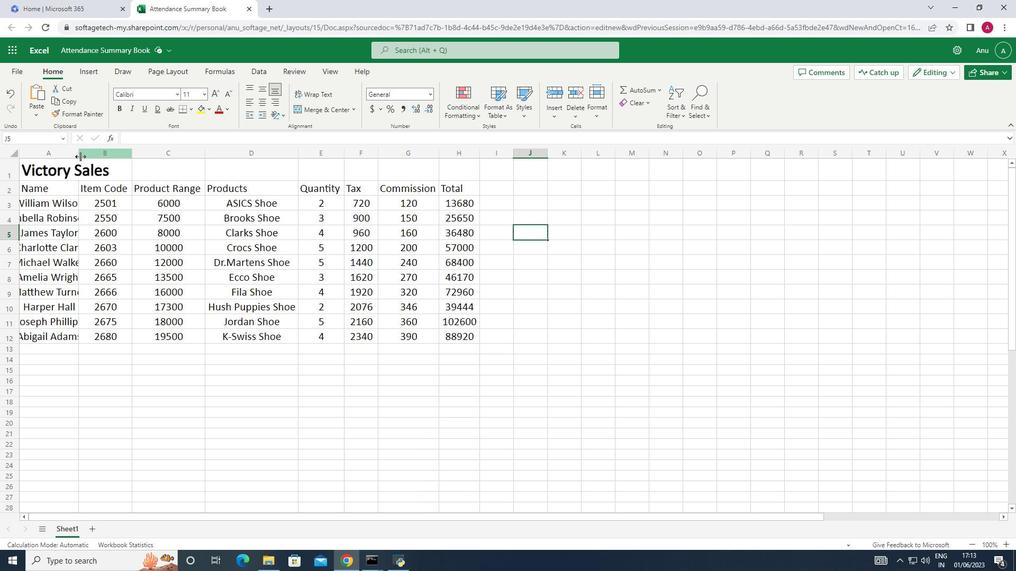 
Action: Mouse moved to (95, 155)
Screenshot: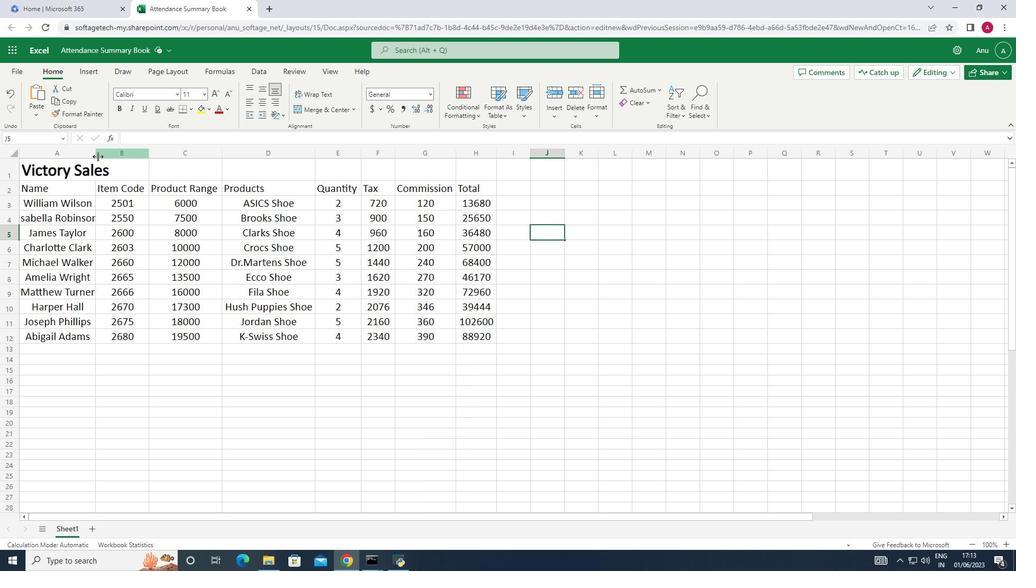 
Action: Mouse pressed left at (95, 155)
Screenshot: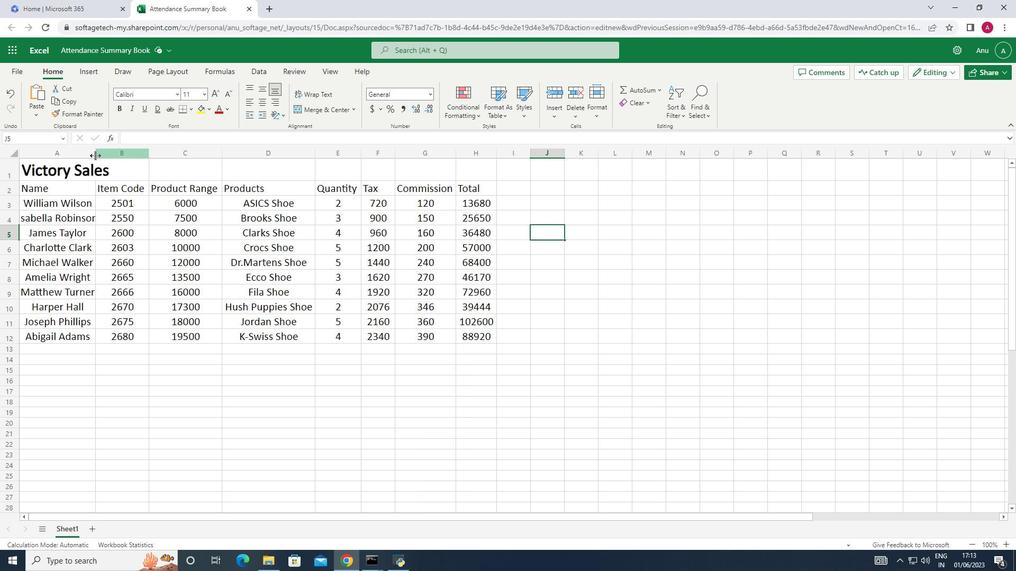 
Action: Mouse moved to (262, 394)
Screenshot: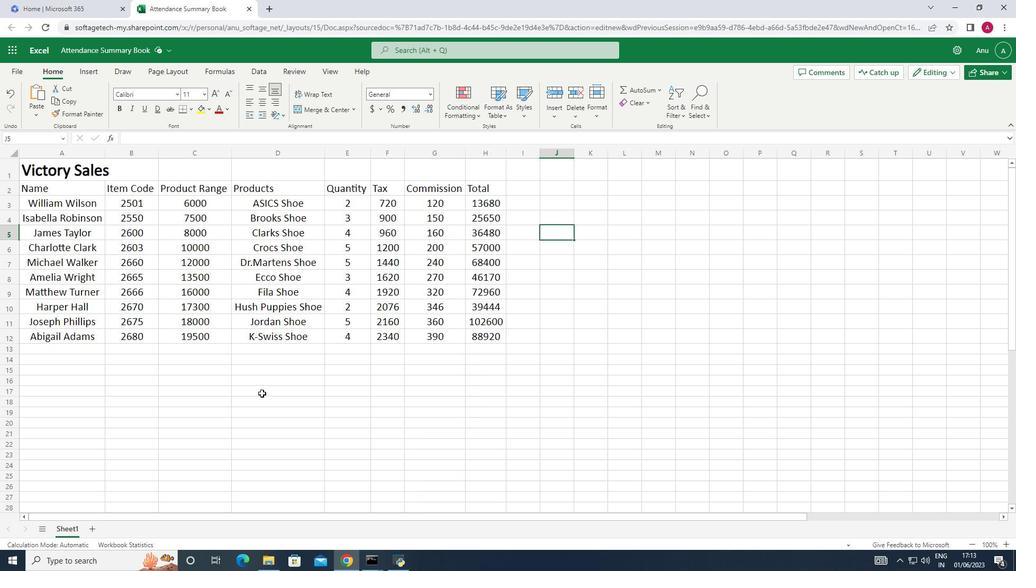 
Action: Mouse pressed left at (262, 394)
Screenshot: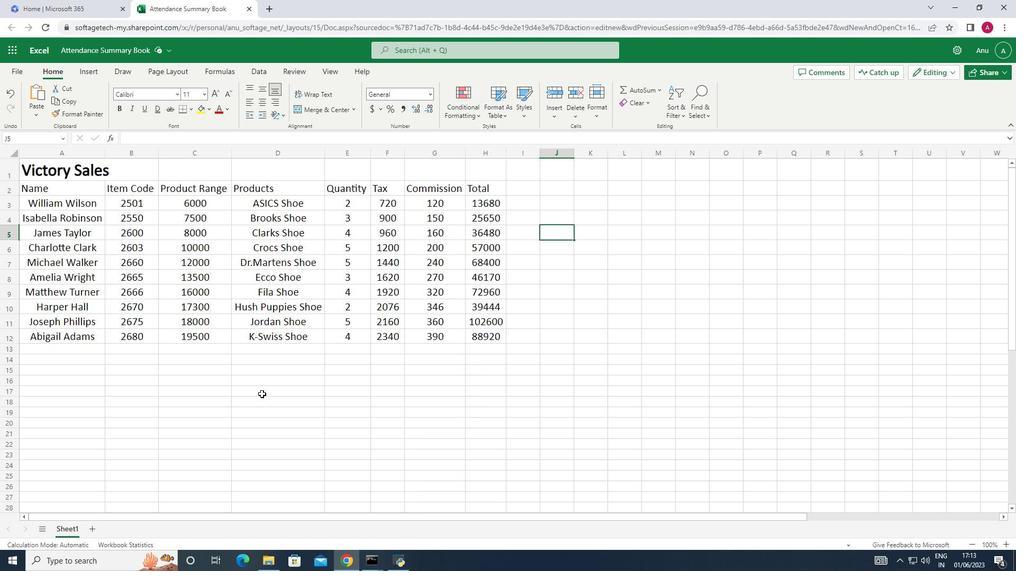
Action: Mouse moved to (245, 394)
Screenshot: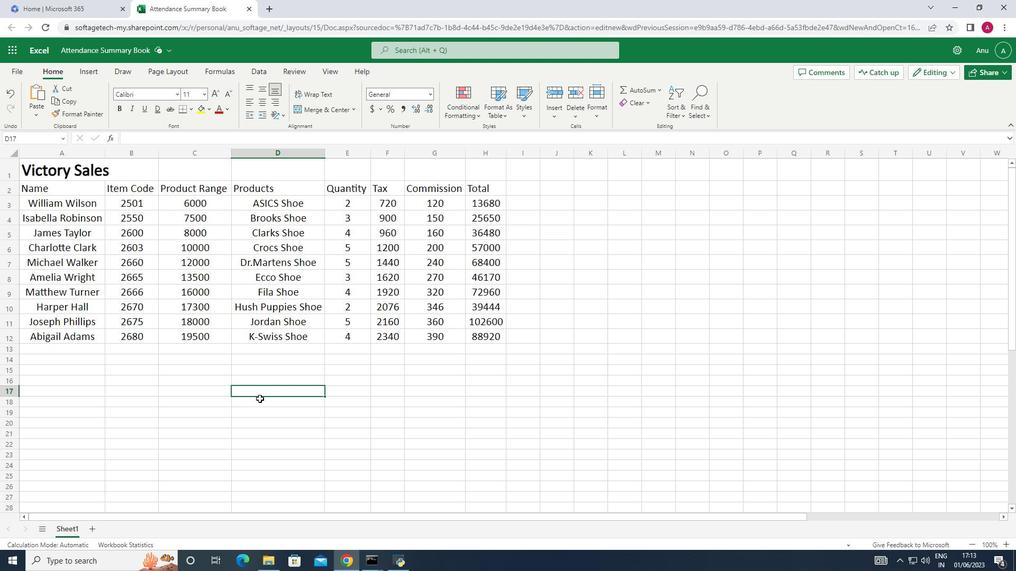 
